 Task: Explore Airbnb accommodation in Byaroza, Belarus from 12th  December, 2023 to 15th December, 2023 for 3 adults.2 bedrooms having 3 beds and 1 bathroom. Property type can be flat. Amenities needed are: washing machine. Look for 4 properties as per requirement.
Action: Mouse pressed left at (519, 103)
Screenshot: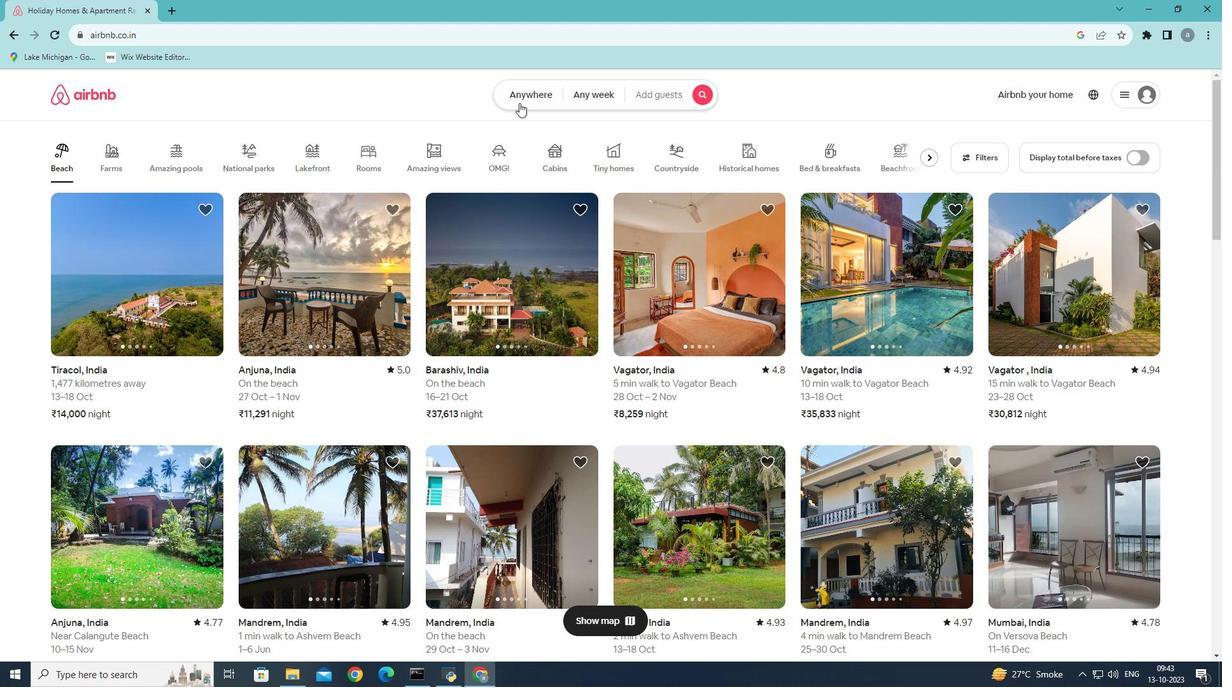 
Action: Mouse moved to (398, 148)
Screenshot: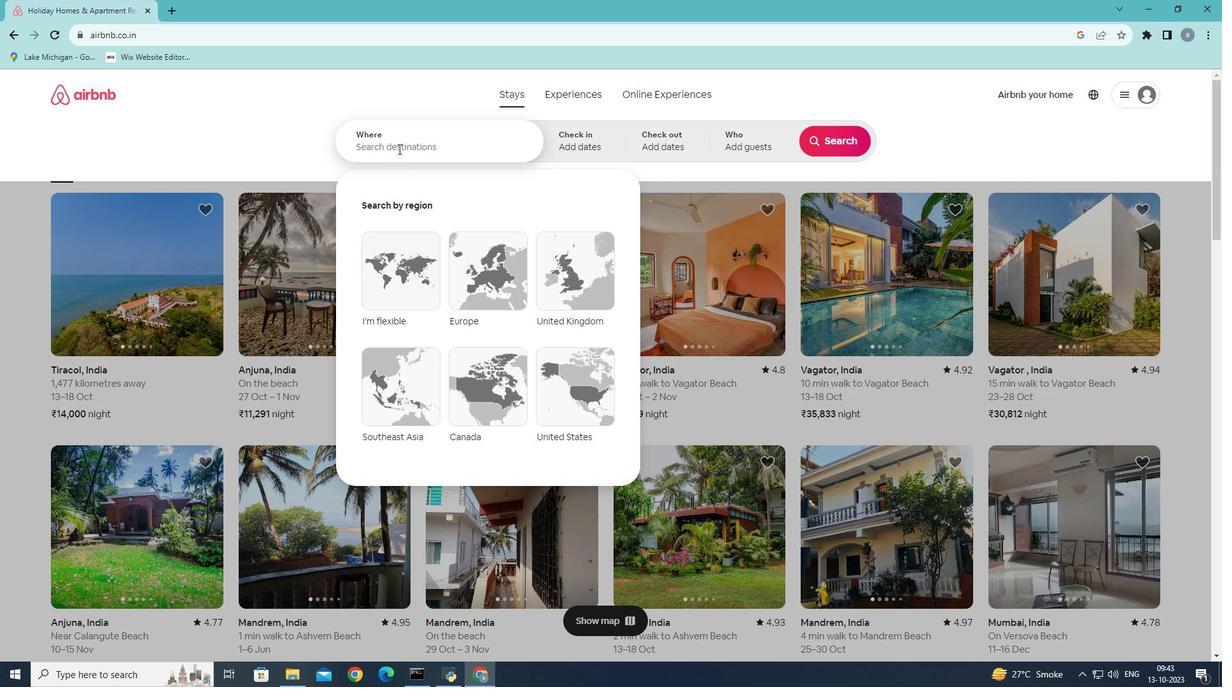 
Action: Mouse pressed left at (398, 148)
Screenshot: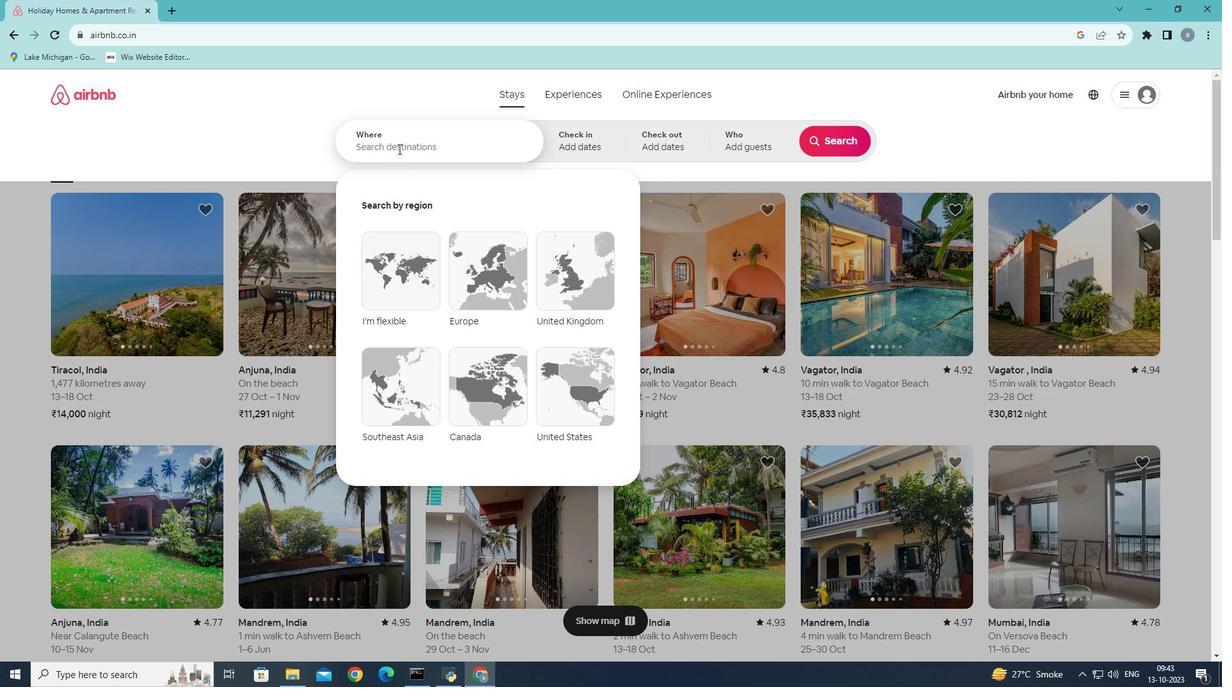 
Action: Key pressed <Key.shift><Key.shift><Key.shift><Key.shift>Byaroza
Screenshot: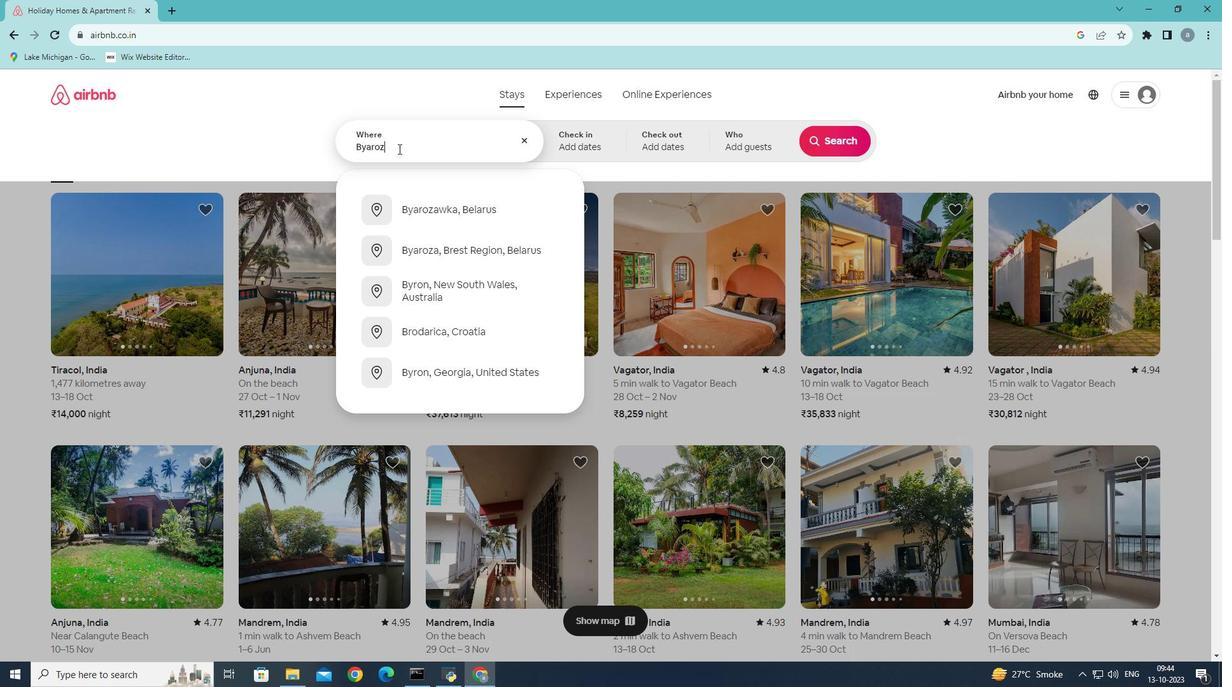 
Action: Mouse moved to (476, 257)
Screenshot: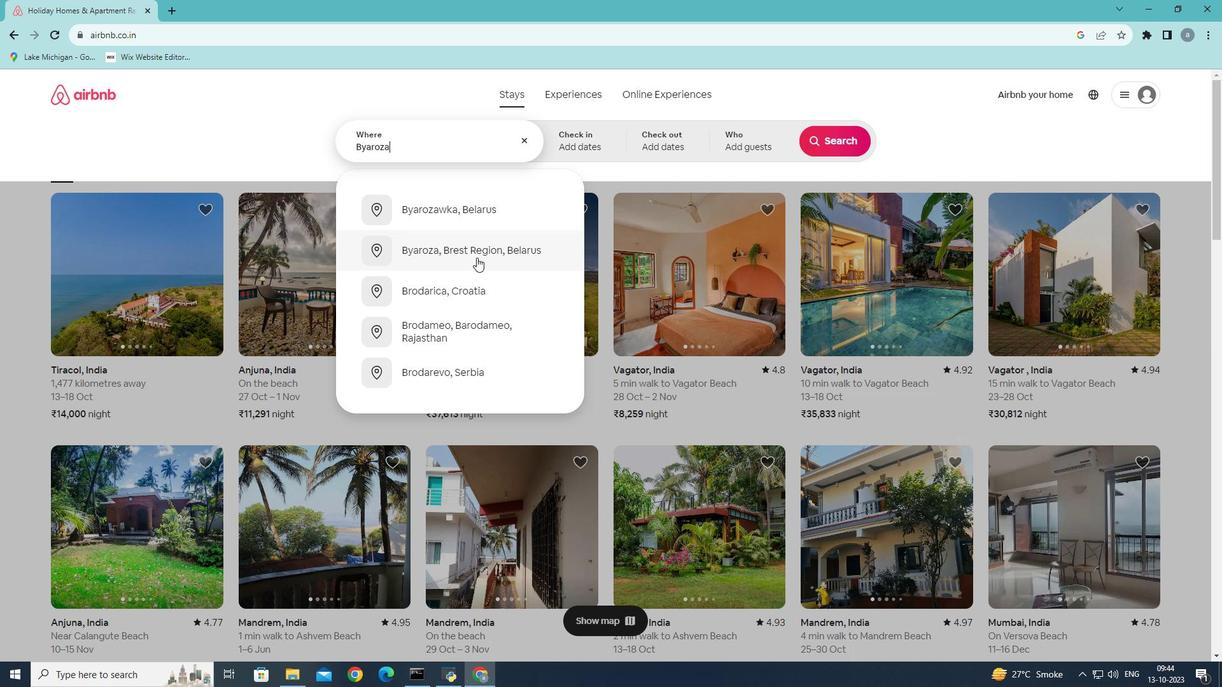 
Action: Mouse pressed left at (476, 257)
Screenshot: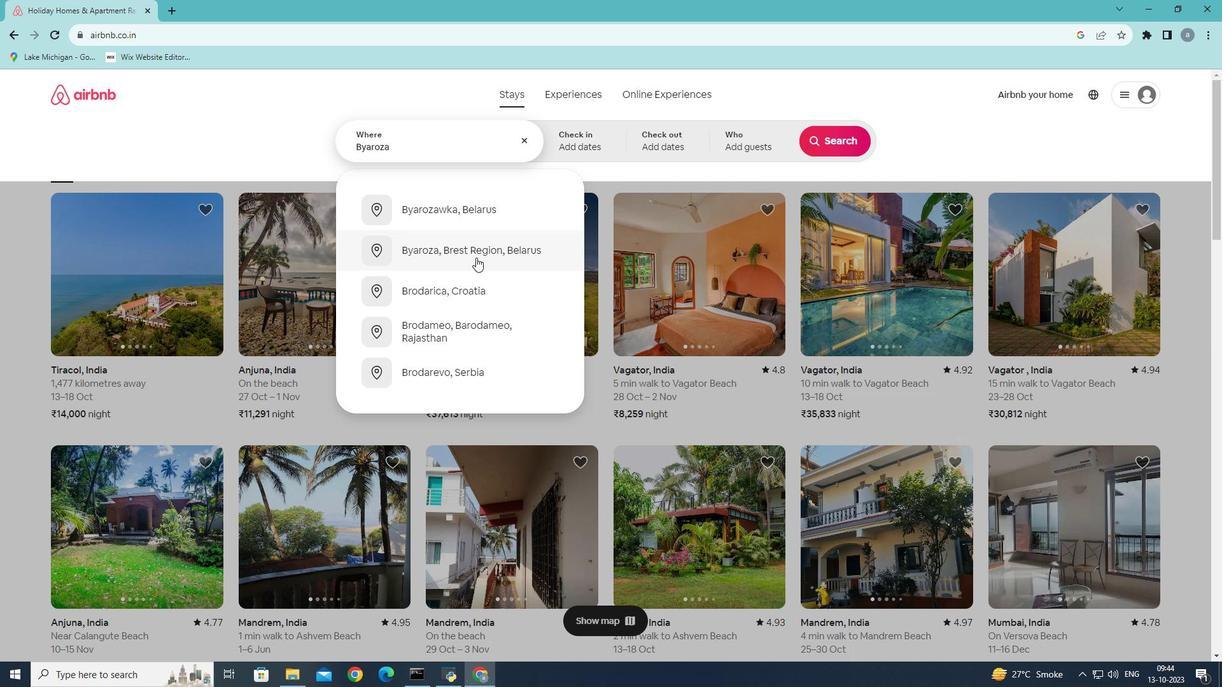 
Action: Mouse moved to (833, 240)
Screenshot: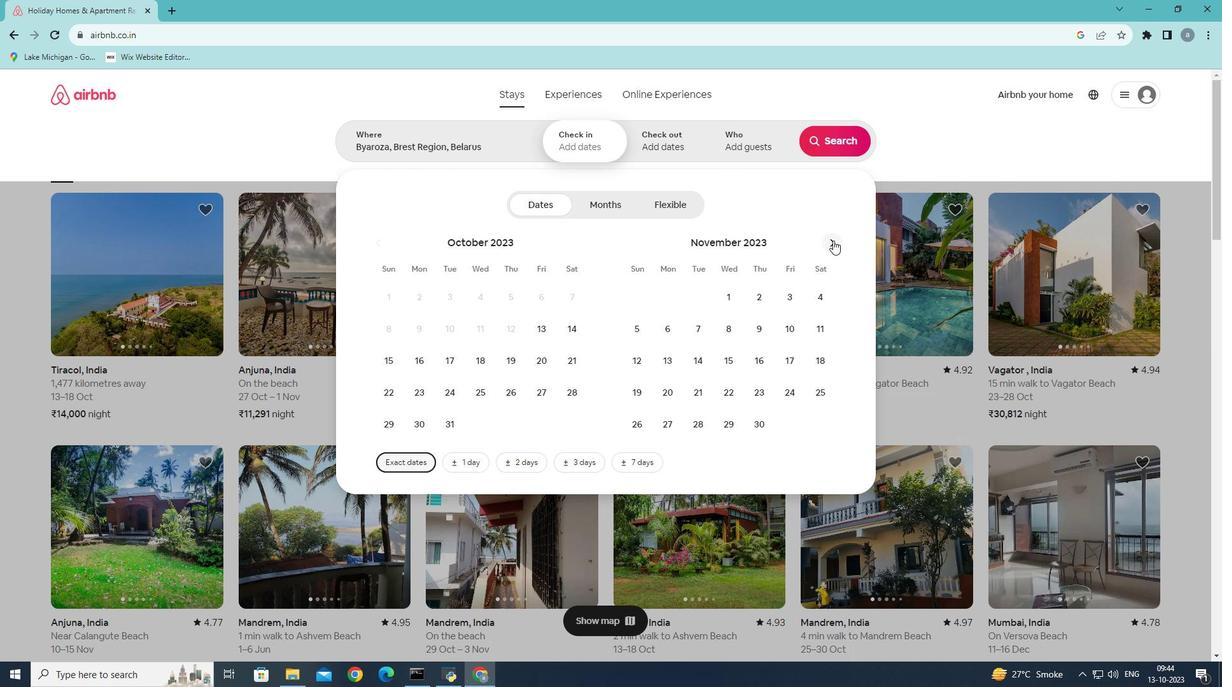 
Action: Mouse pressed left at (833, 240)
Screenshot: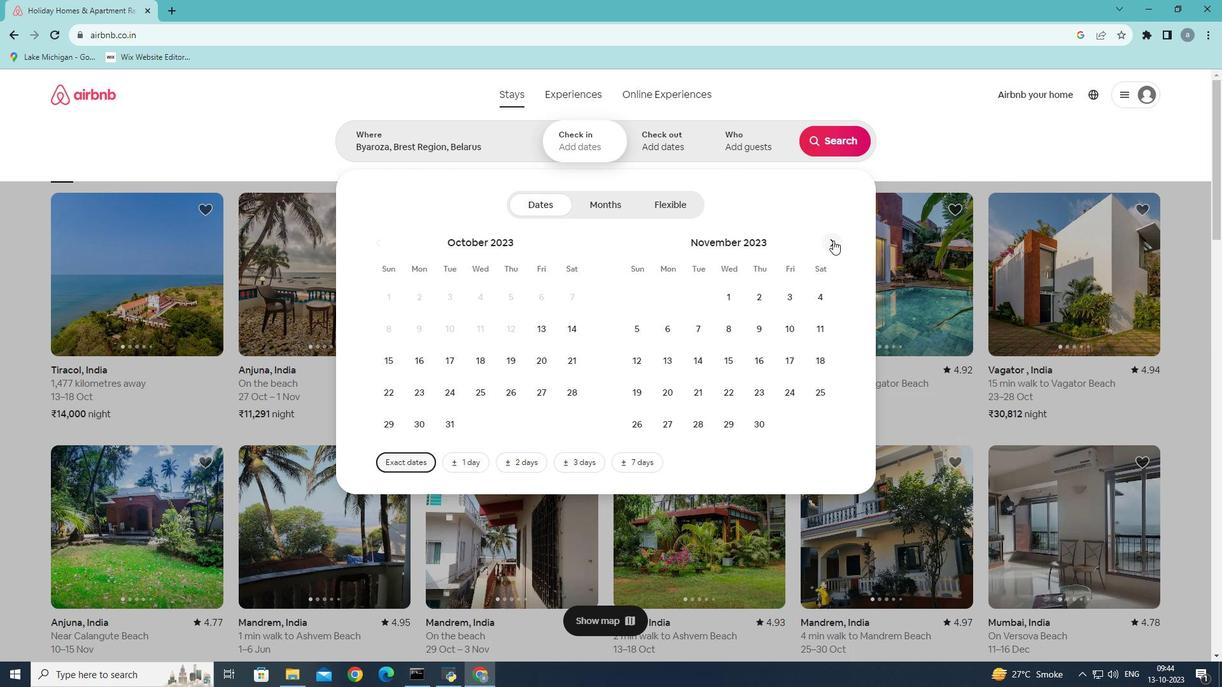 
Action: Mouse moved to (696, 363)
Screenshot: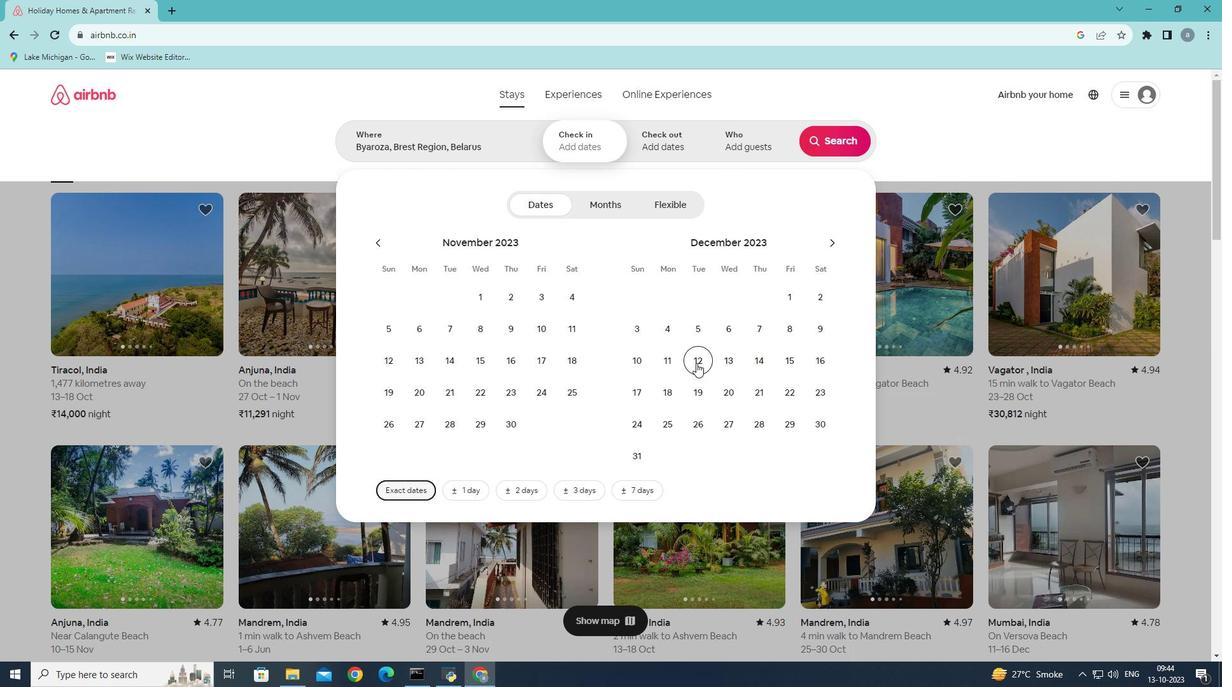 
Action: Mouse pressed left at (696, 363)
Screenshot: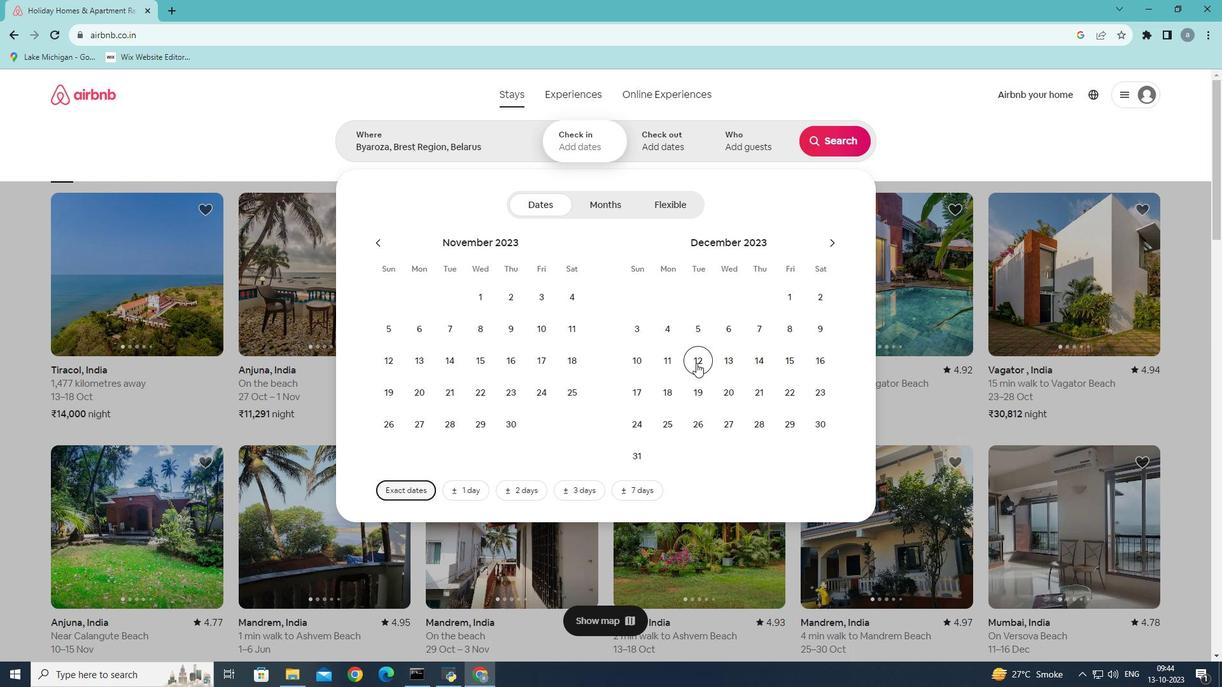 
Action: Mouse moved to (786, 364)
Screenshot: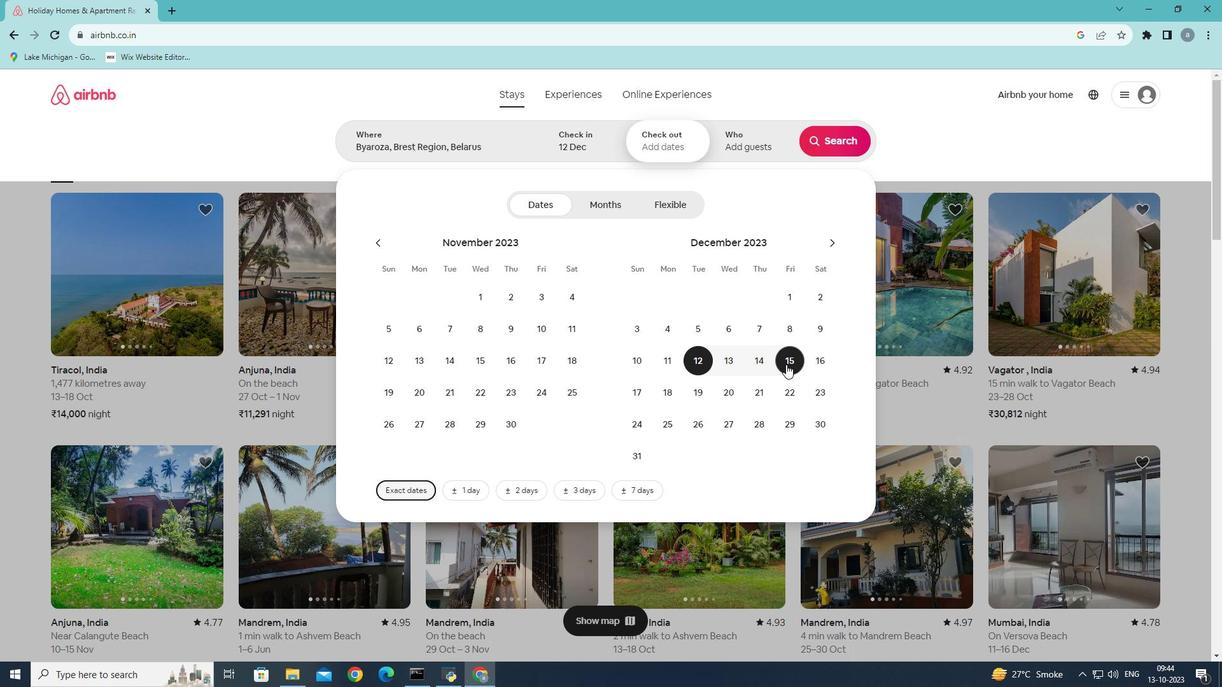 
Action: Mouse pressed left at (786, 364)
Screenshot: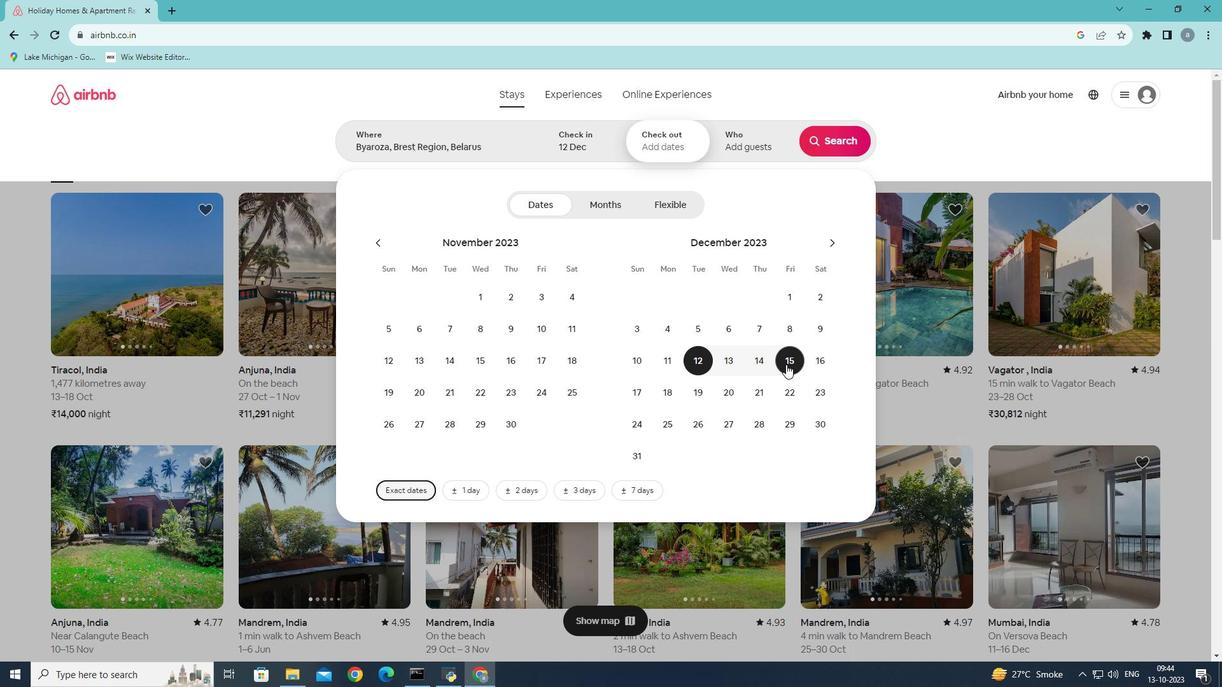 
Action: Mouse moved to (772, 142)
Screenshot: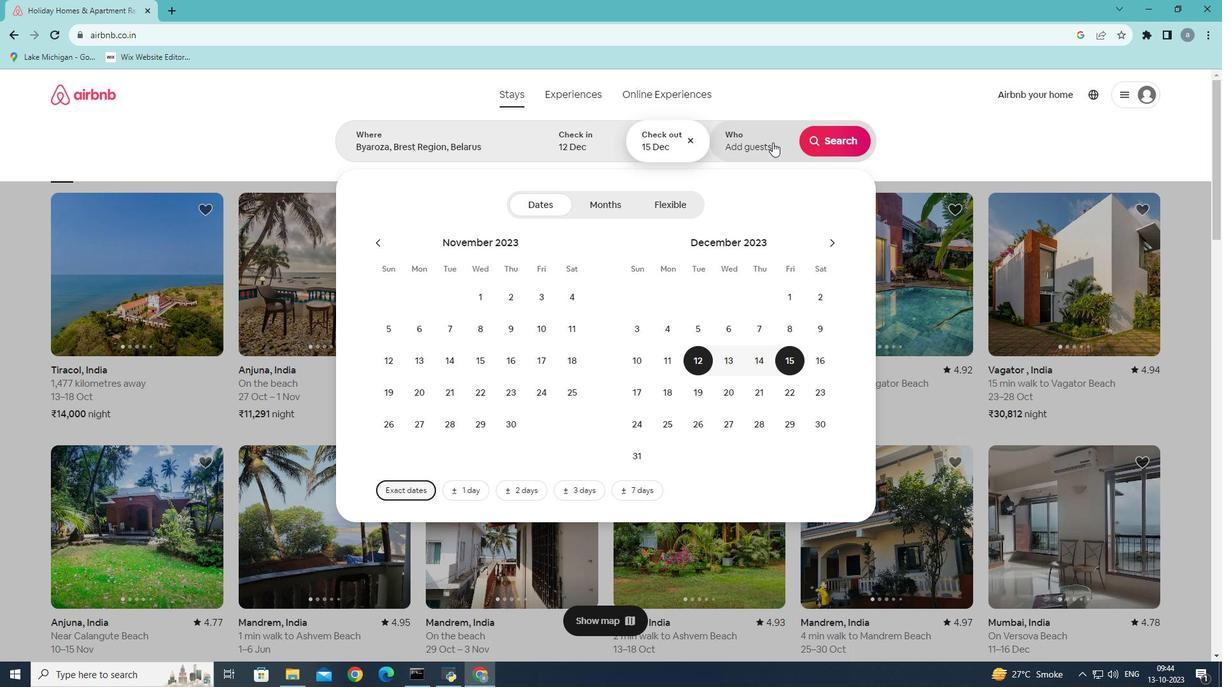 
Action: Mouse pressed left at (772, 142)
Screenshot: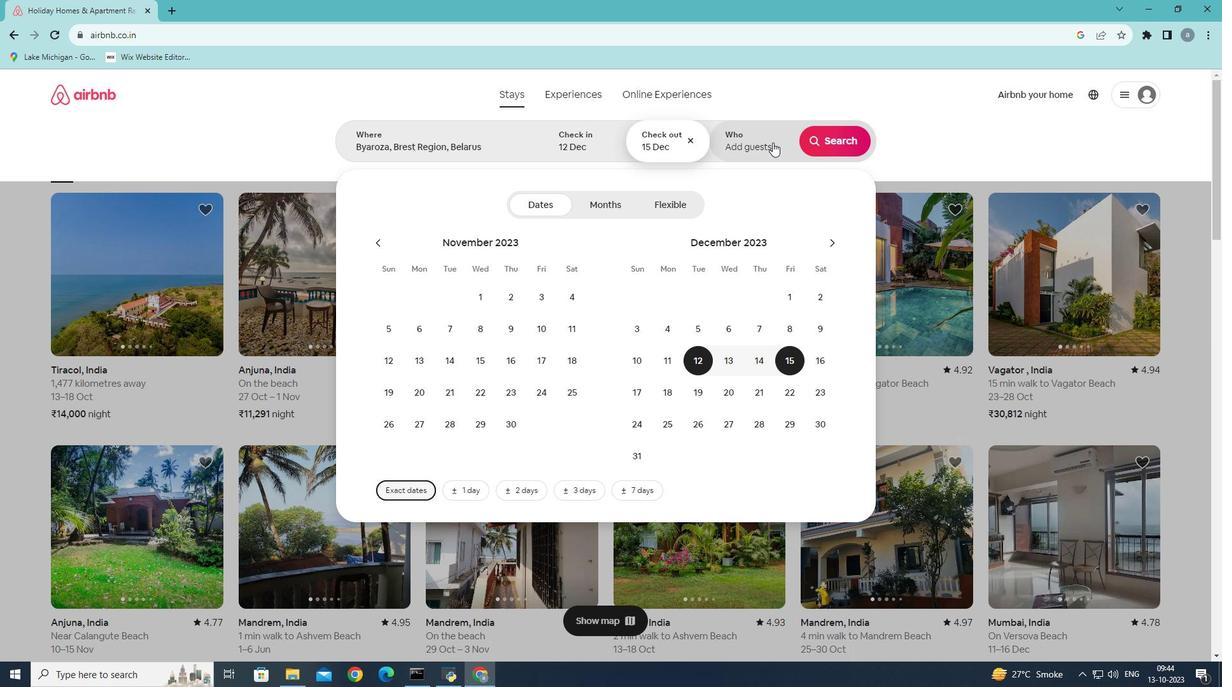 
Action: Mouse moved to (837, 208)
Screenshot: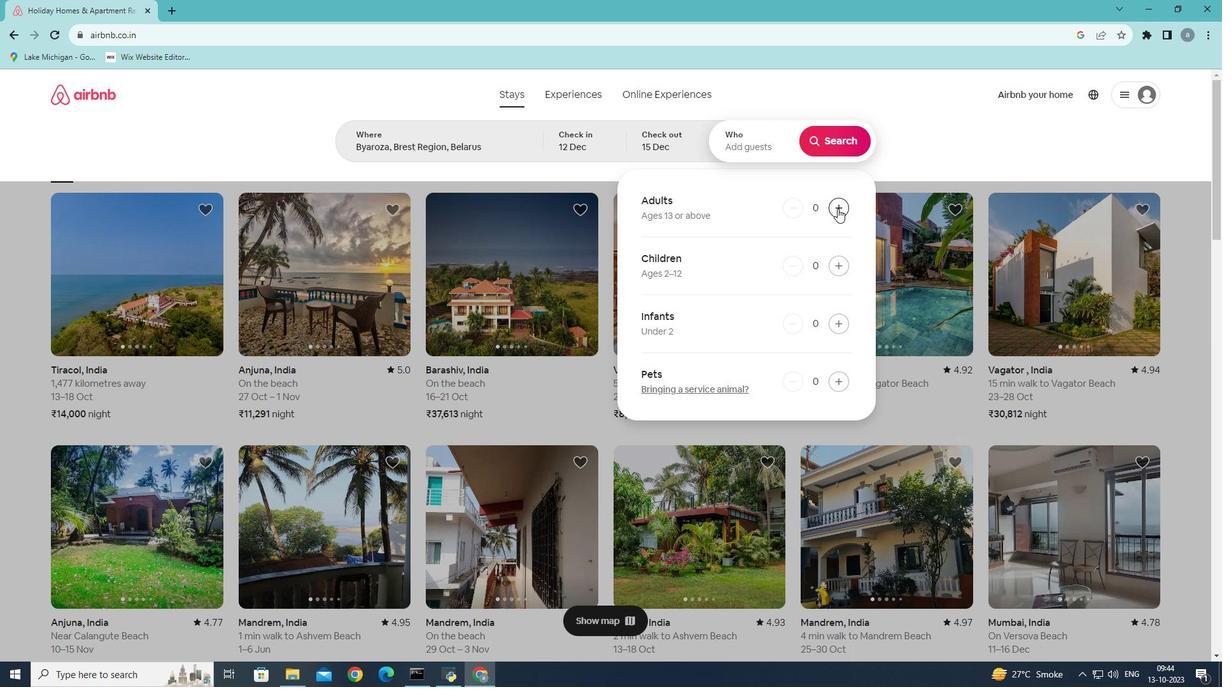 
Action: Mouse pressed left at (837, 208)
Screenshot: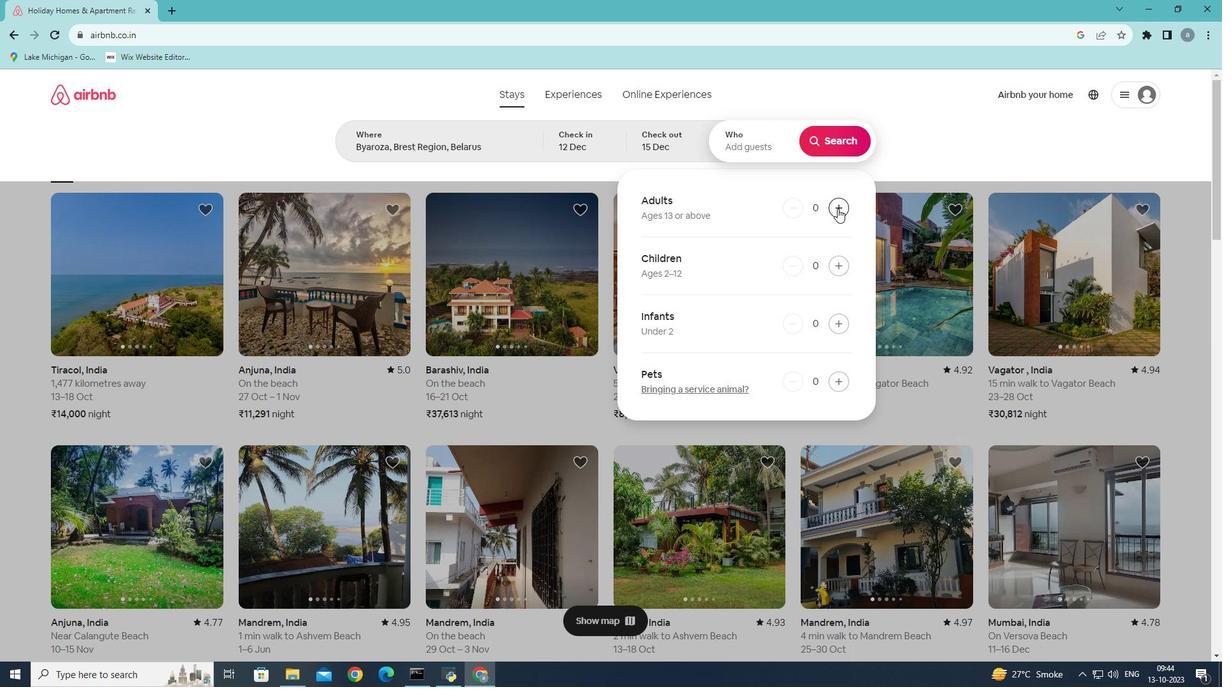 
Action: Mouse pressed left at (837, 208)
Screenshot: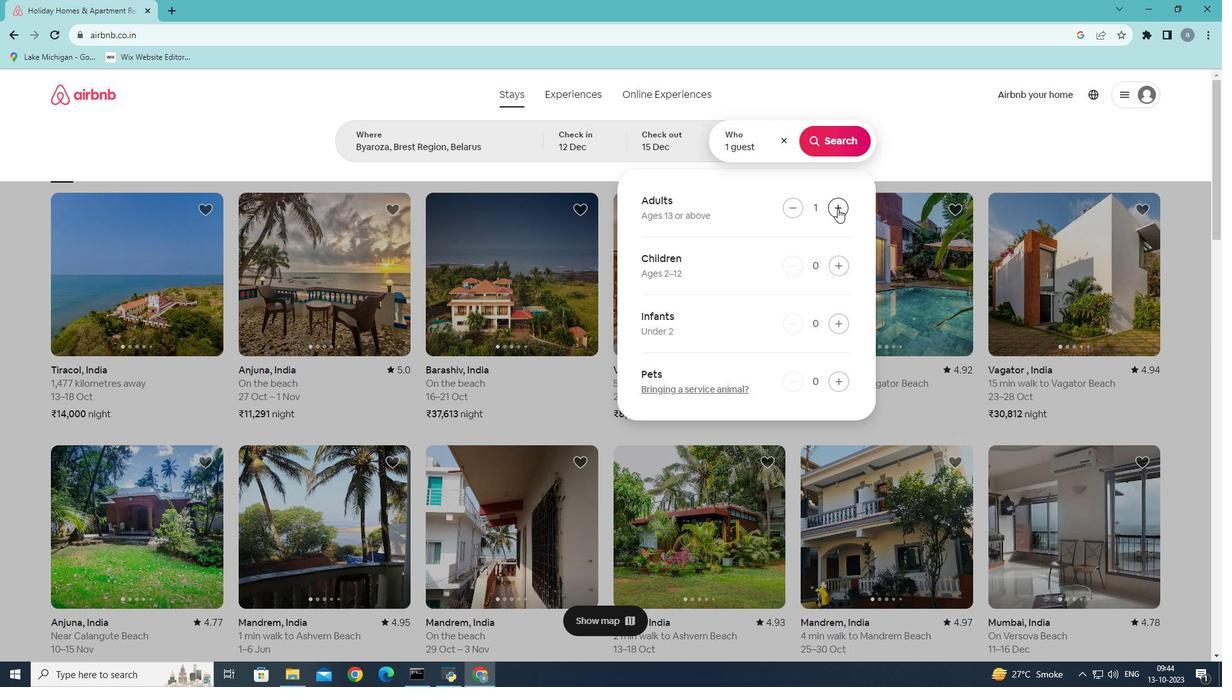 
Action: Mouse pressed left at (837, 208)
Screenshot: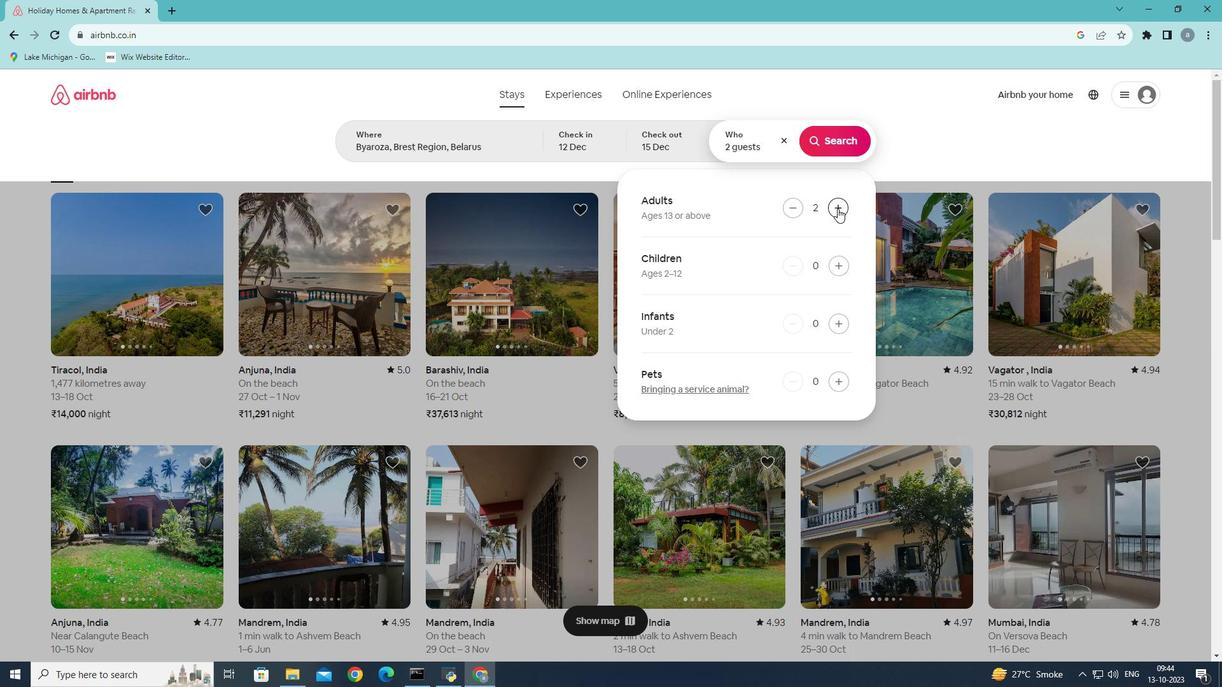 
Action: Mouse moved to (837, 142)
Screenshot: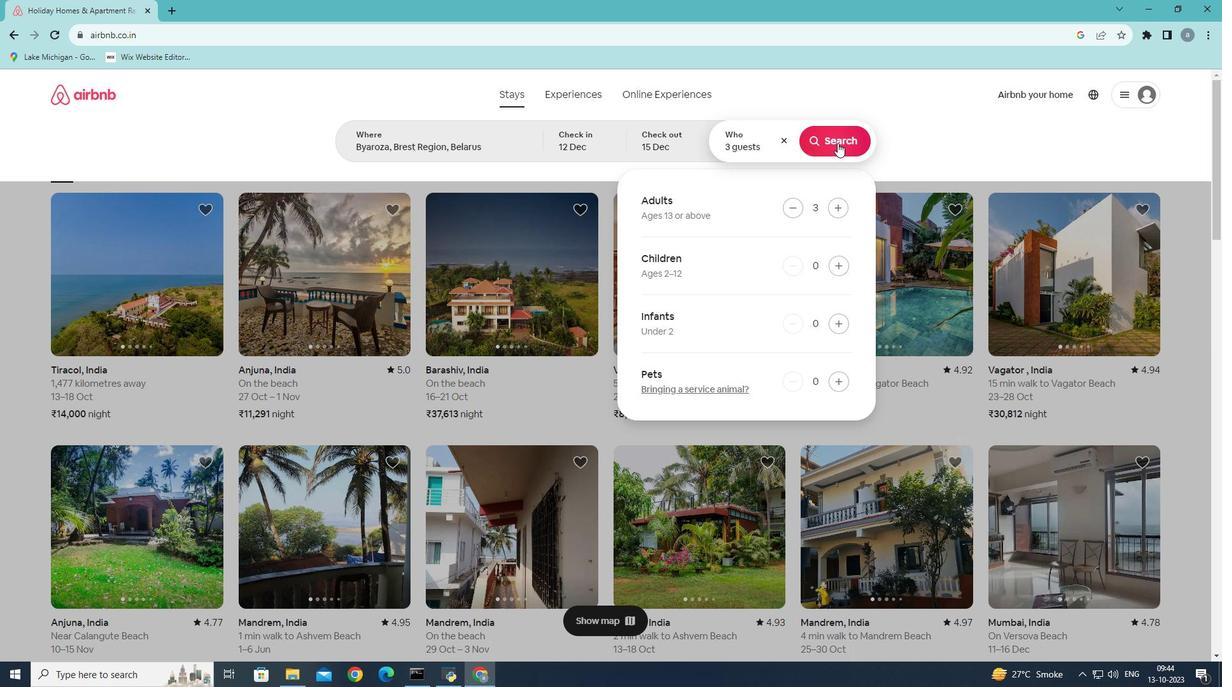 
Action: Mouse pressed left at (837, 142)
Screenshot: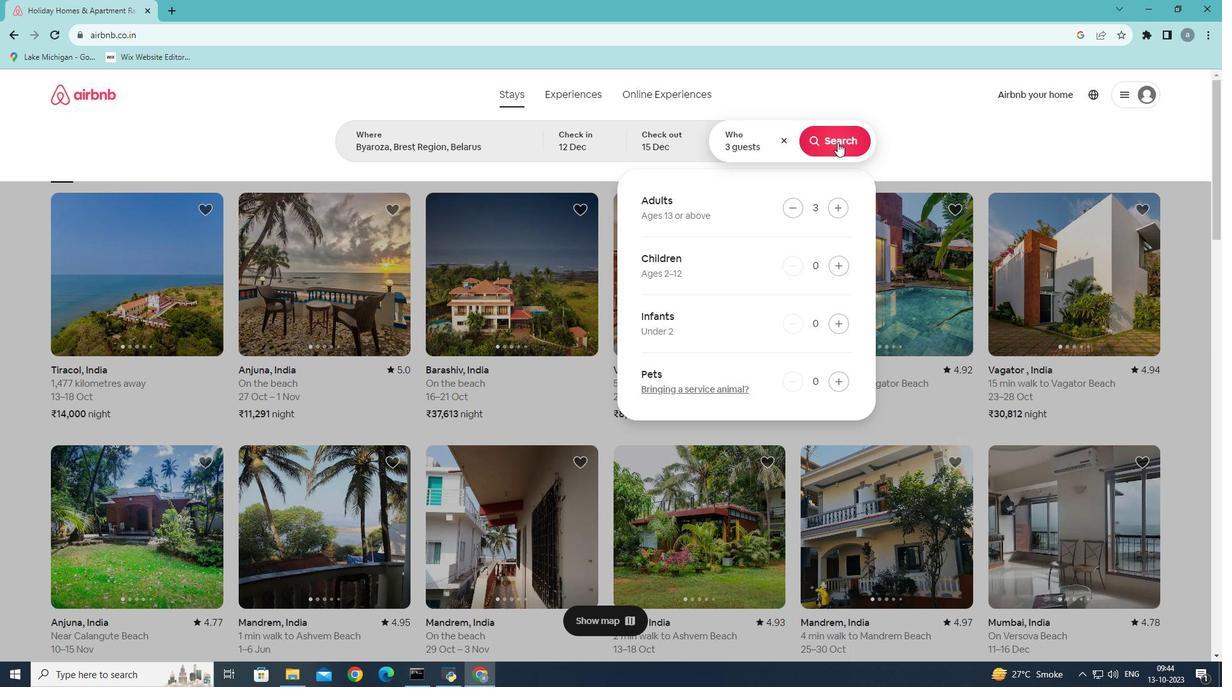 
Action: Mouse moved to (1019, 144)
Screenshot: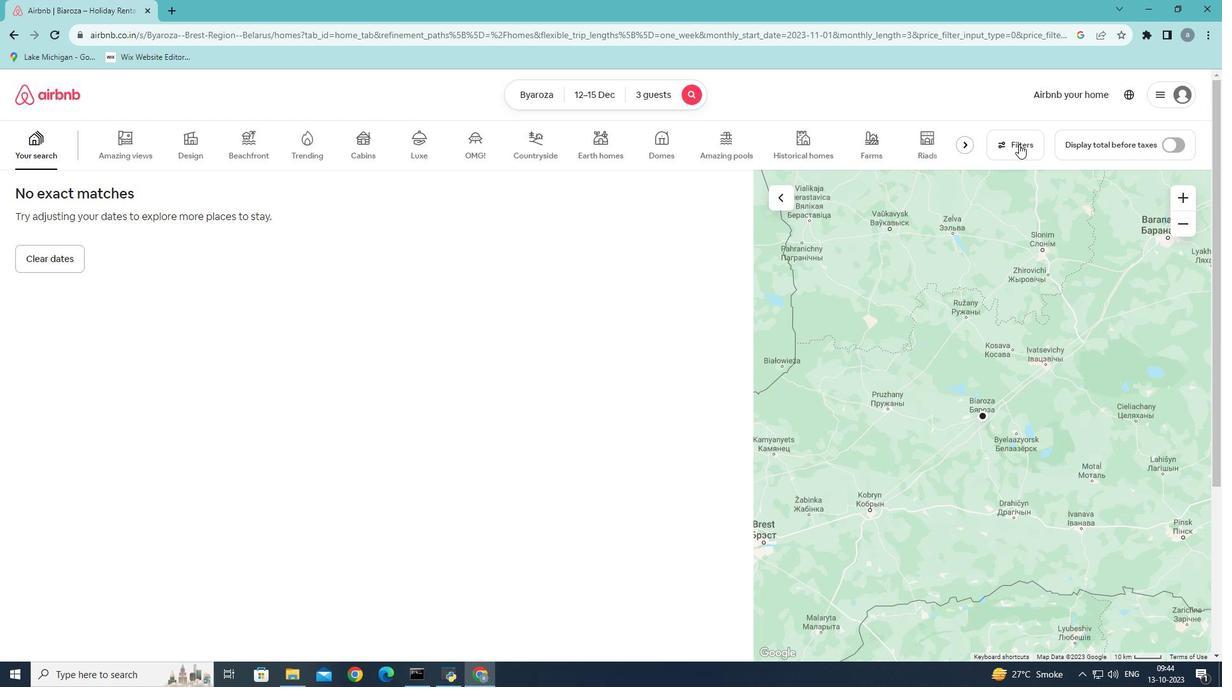 
Action: Mouse pressed left at (1019, 144)
Screenshot: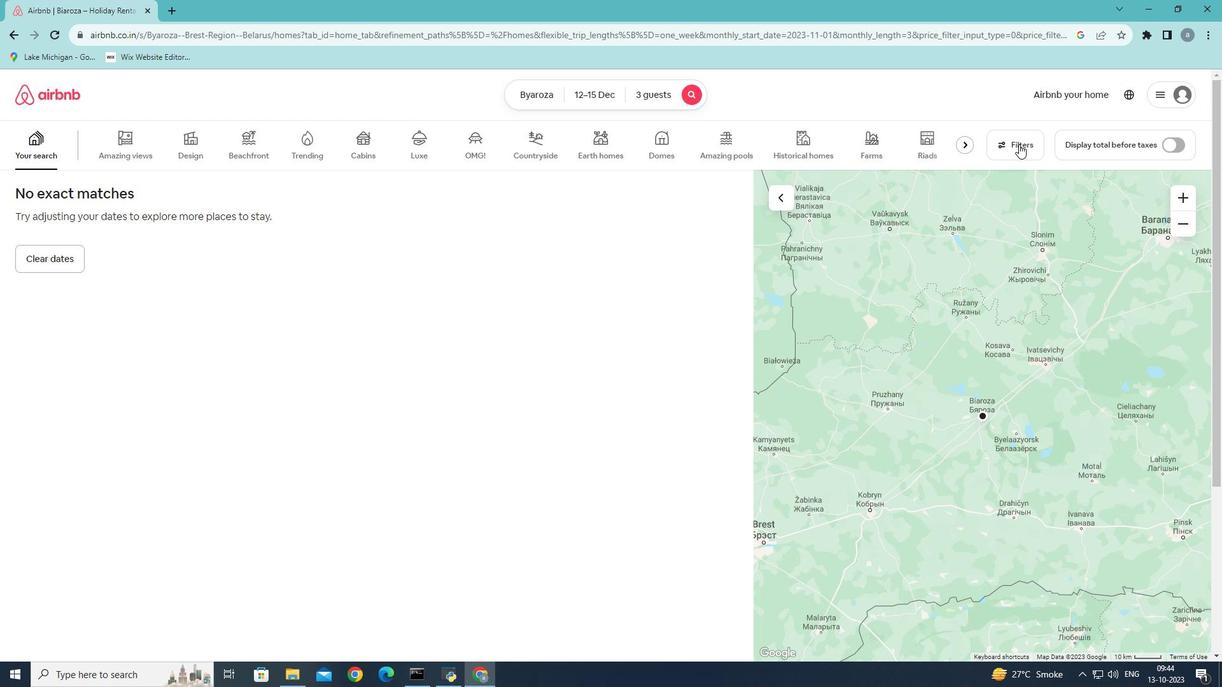 
Action: Mouse moved to (720, 323)
Screenshot: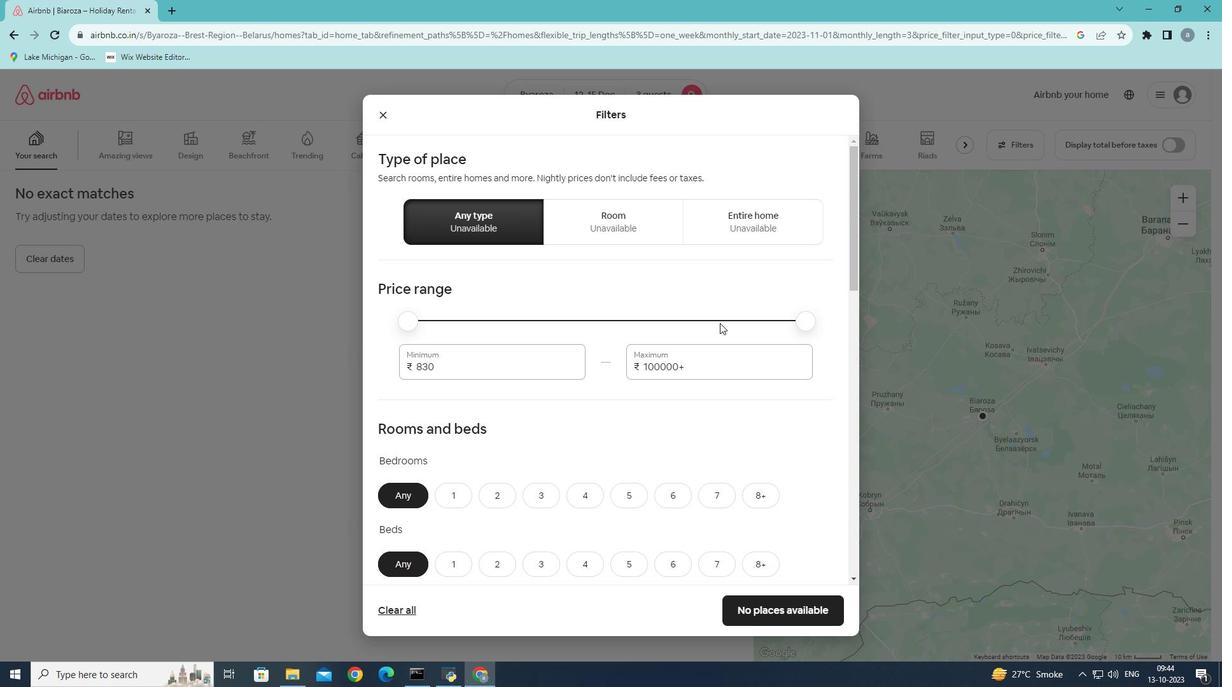 
Action: Mouse scrolled (720, 322) with delta (0, 0)
Screenshot: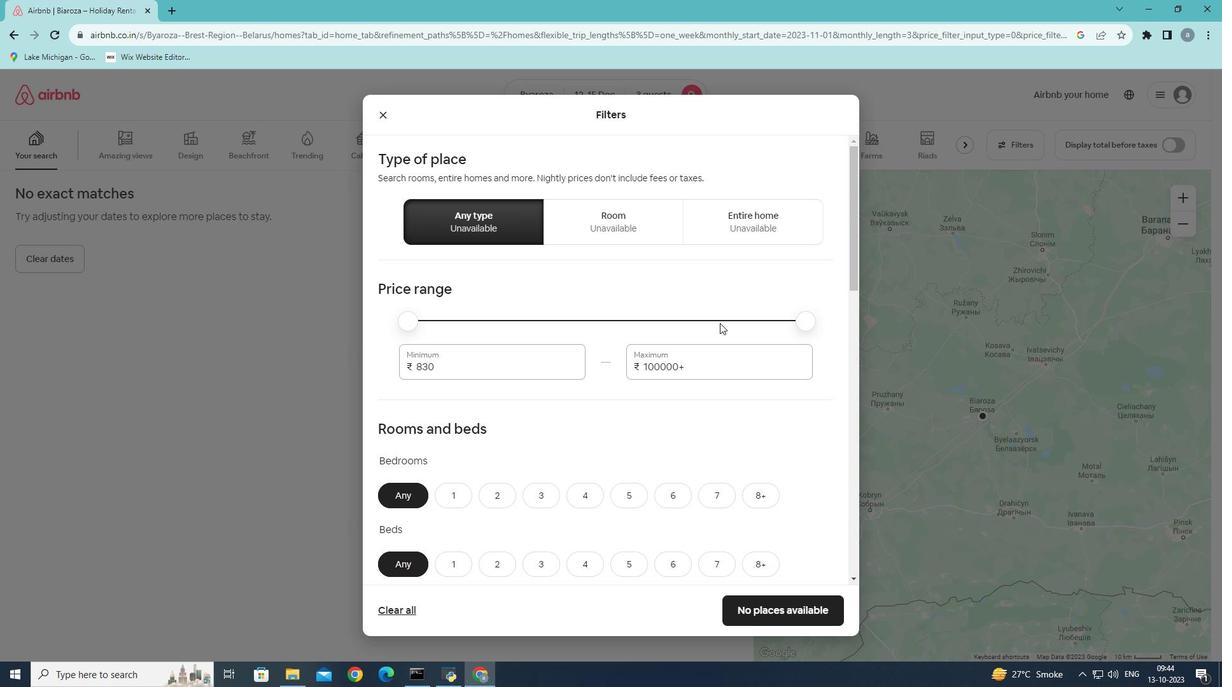 
Action: Mouse scrolled (720, 322) with delta (0, 0)
Screenshot: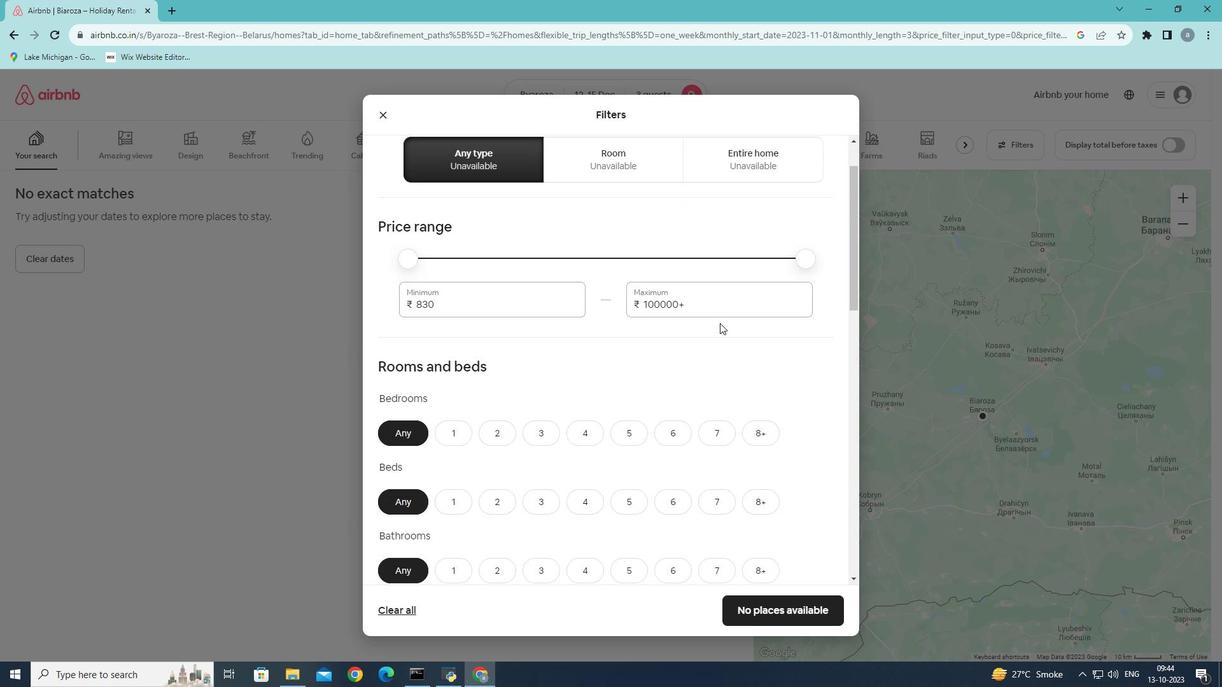 
Action: Mouse scrolled (720, 322) with delta (0, 0)
Screenshot: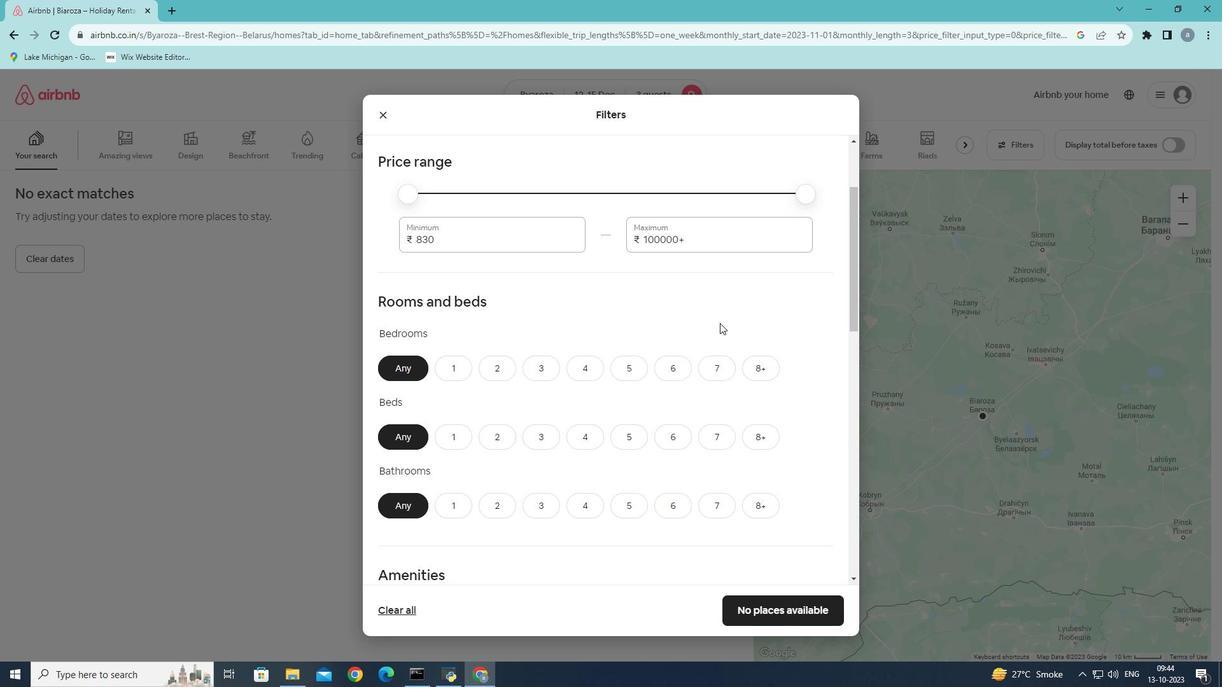 
Action: Mouse scrolled (720, 322) with delta (0, 0)
Screenshot: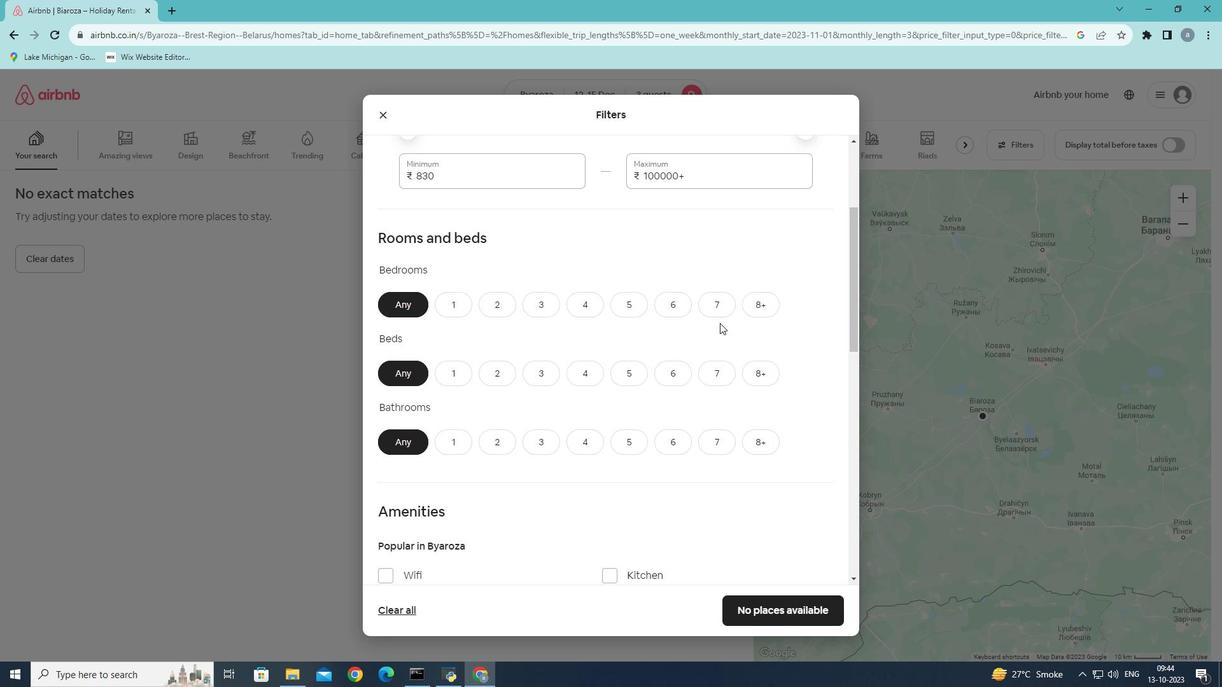 
Action: Mouse moved to (495, 241)
Screenshot: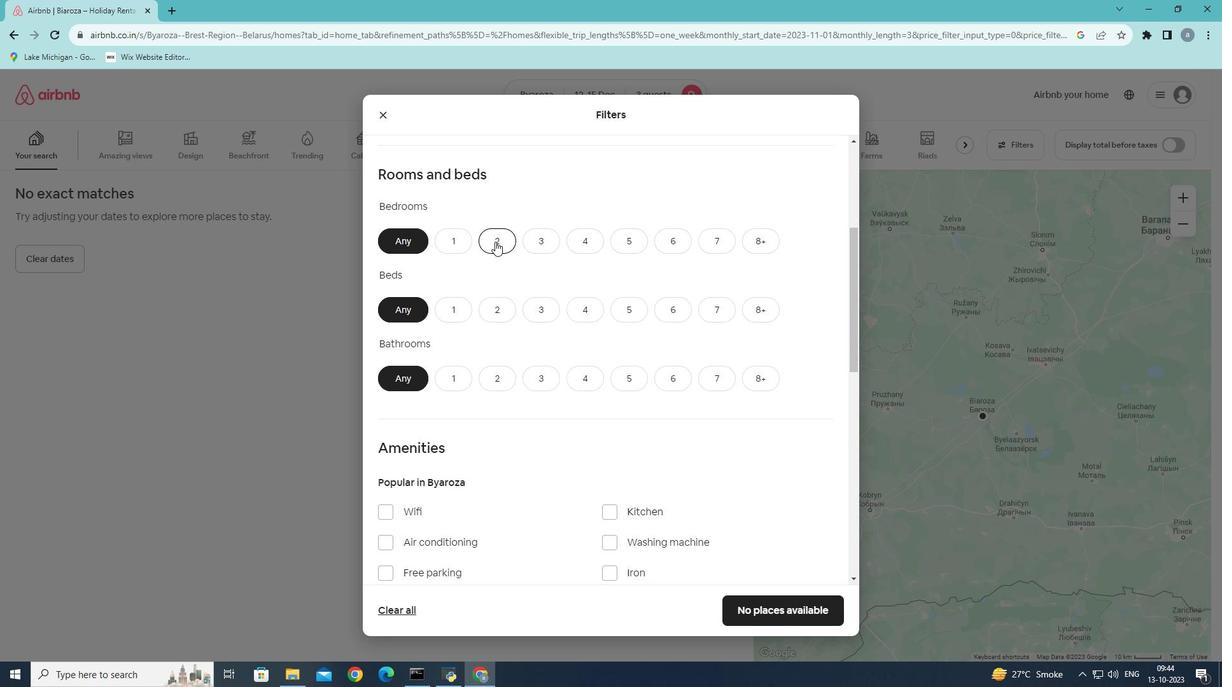 
Action: Mouse pressed left at (495, 241)
Screenshot: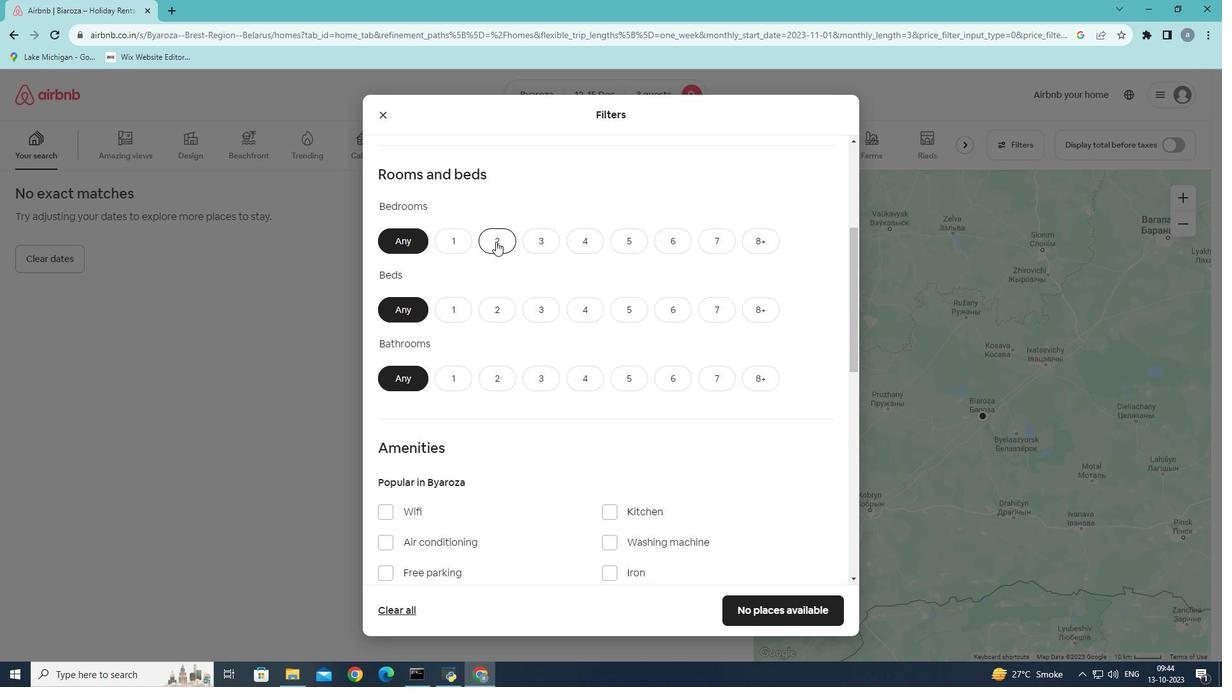 
Action: Mouse moved to (551, 313)
Screenshot: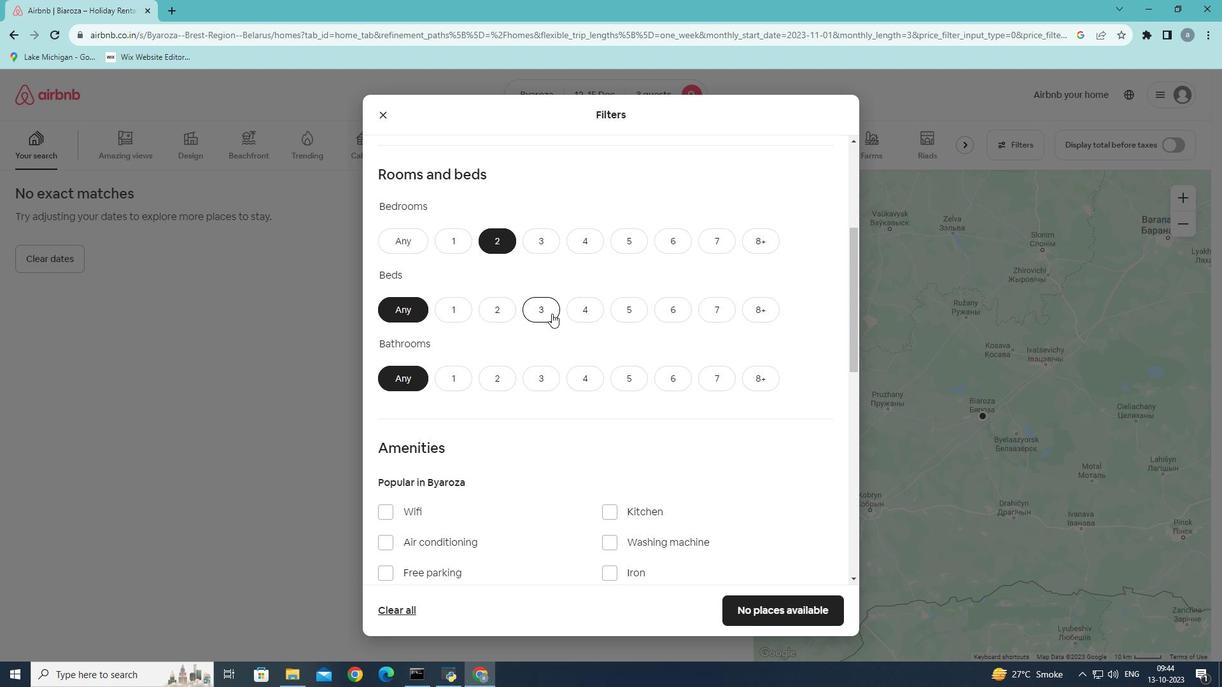 
Action: Mouse pressed left at (551, 313)
Screenshot: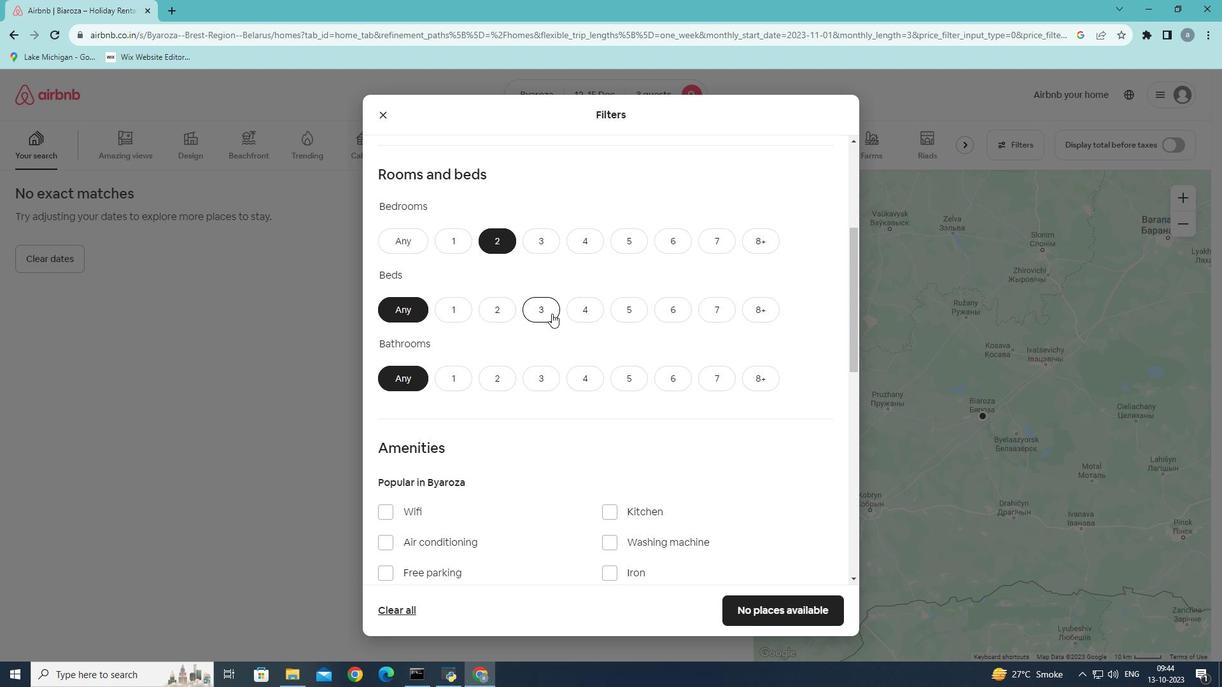 
Action: Mouse moved to (460, 378)
Screenshot: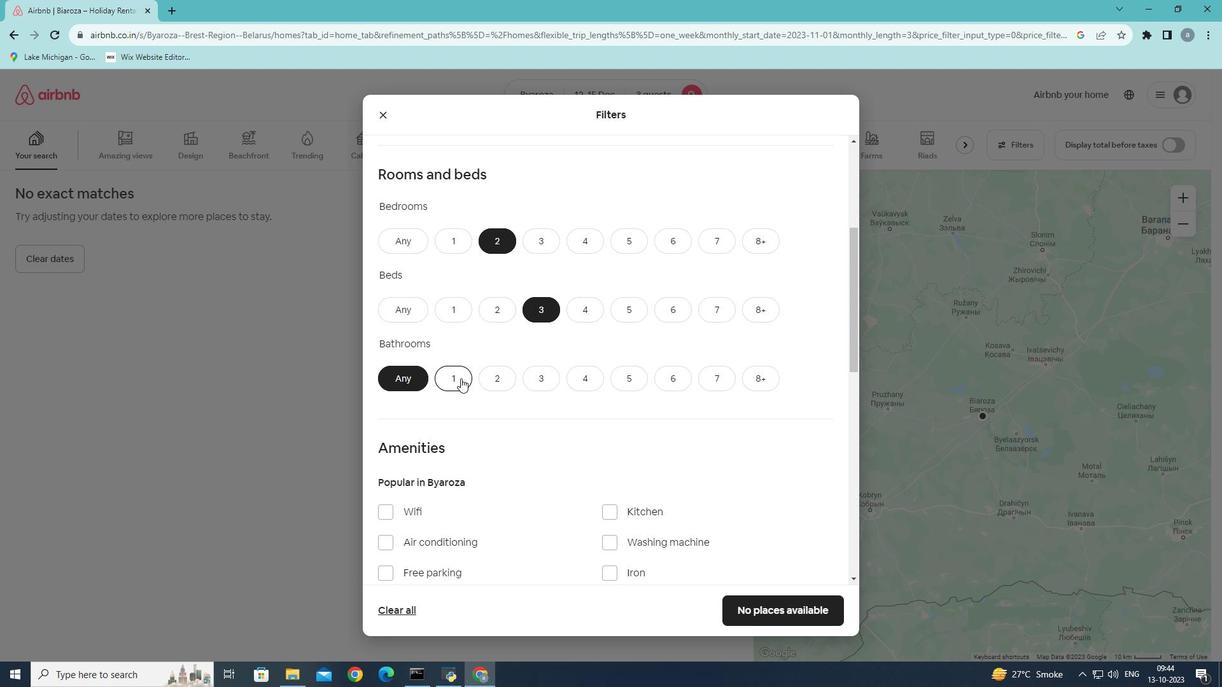 
Action: Mouse pressed left at (460, 378)
Screenshot: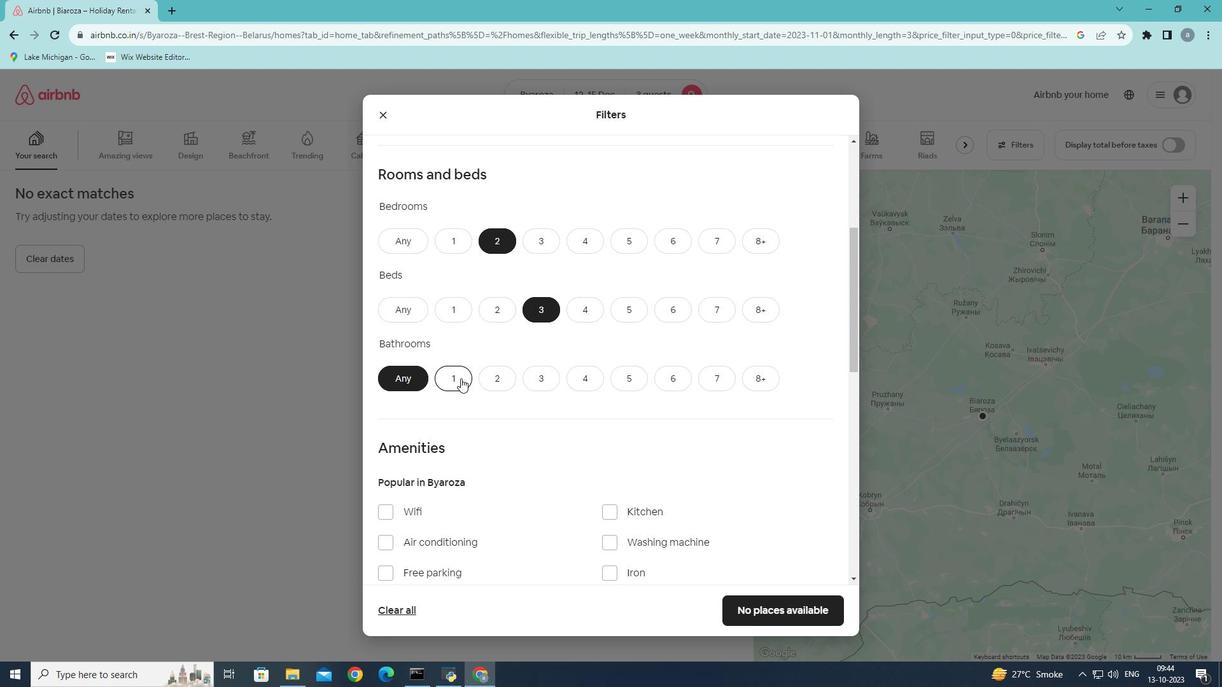 
Action: Mouse moved to (583, 357)
Screenshot: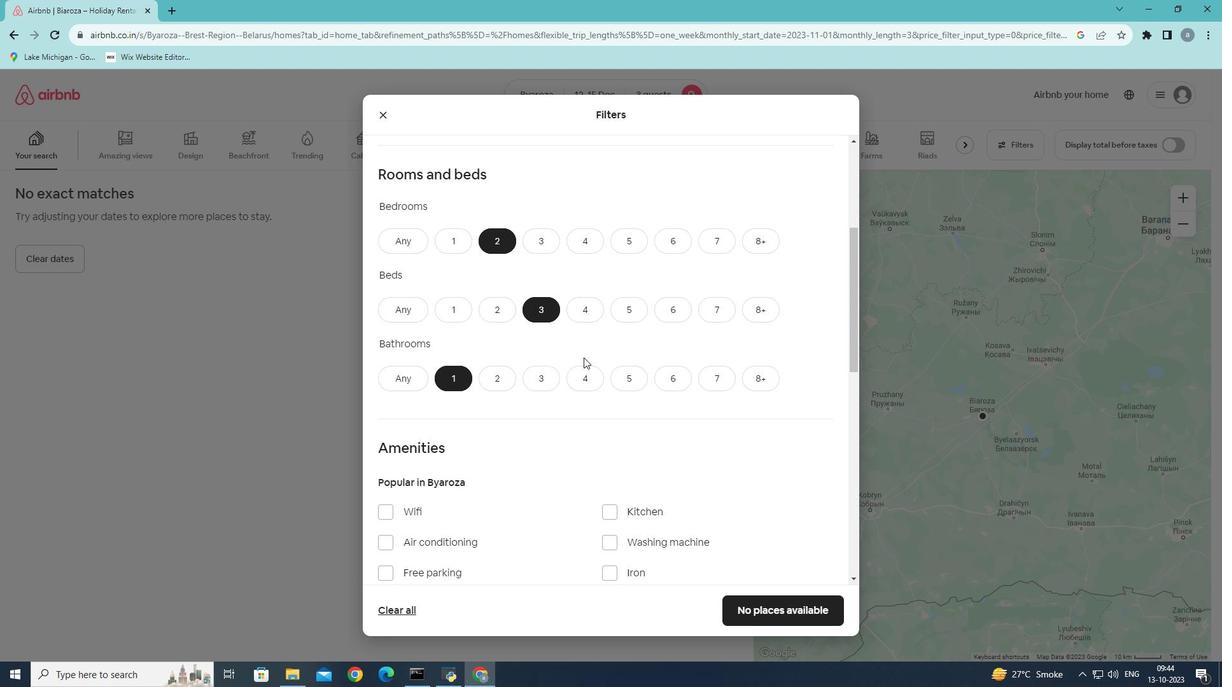 
Action: Mouse scrolled (583, 357) with delta (0, 0)
Screenshot: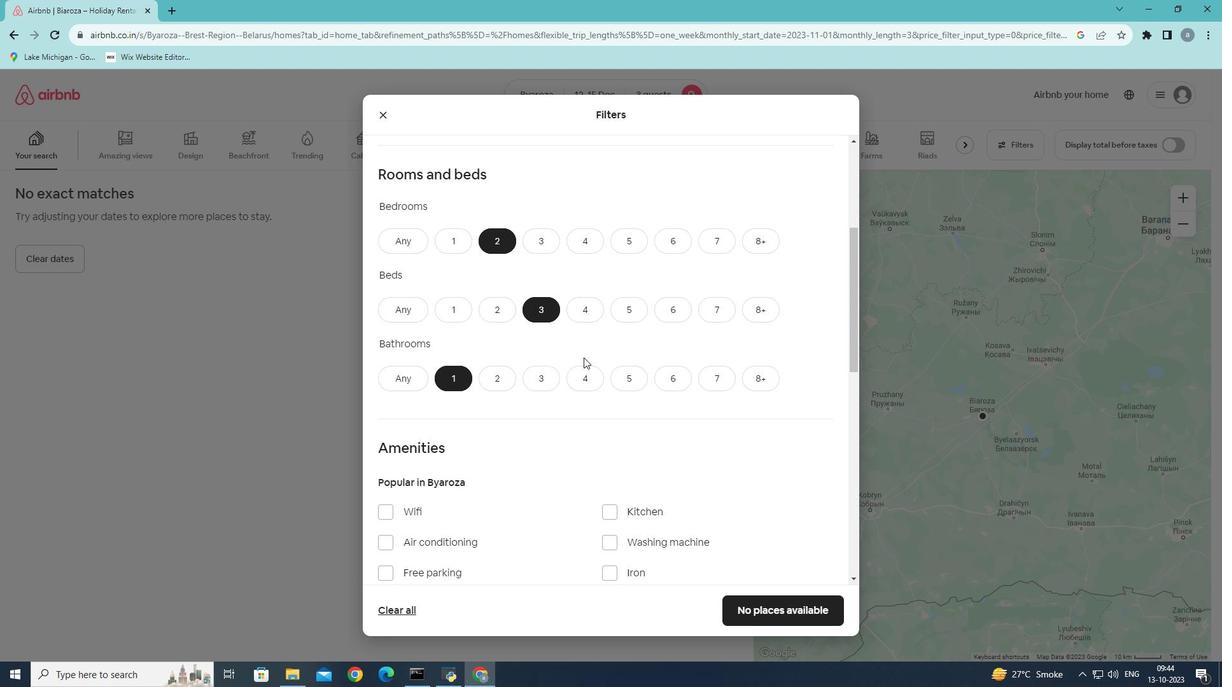 
Action: Mouse scrolled (583, 357) with delta (0, 0)
Screenshot: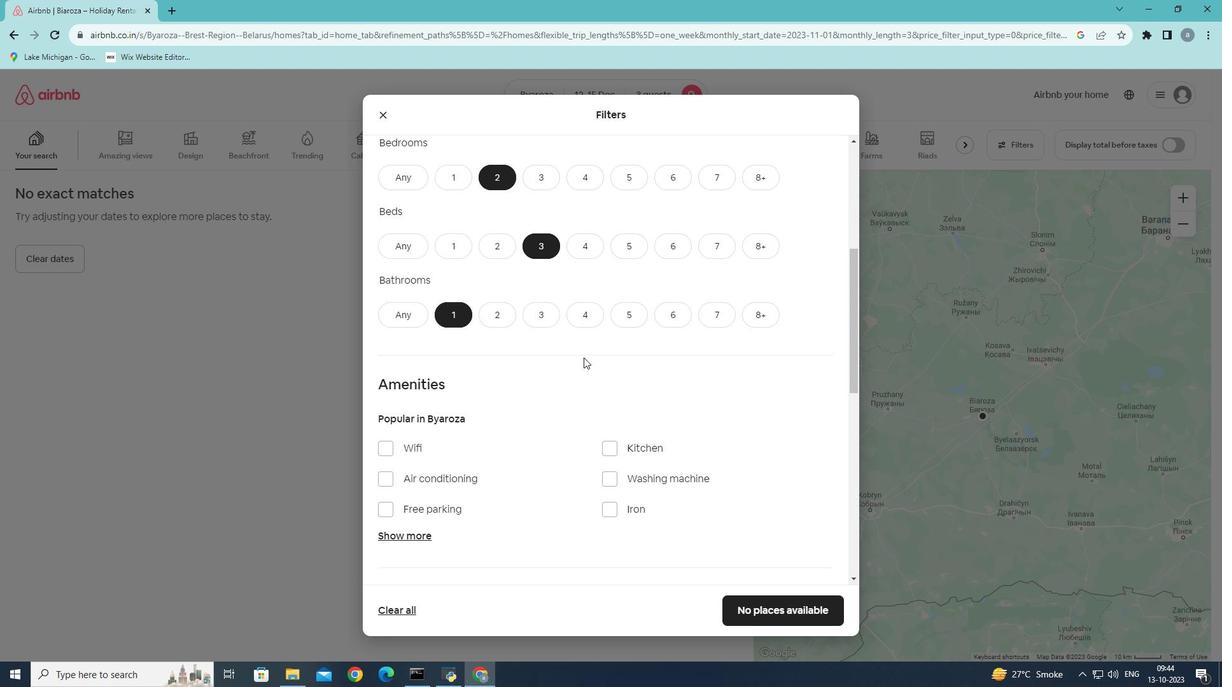 
Action: Mouse scrolled (583, 357) with delta (0, 0)
Screenshot: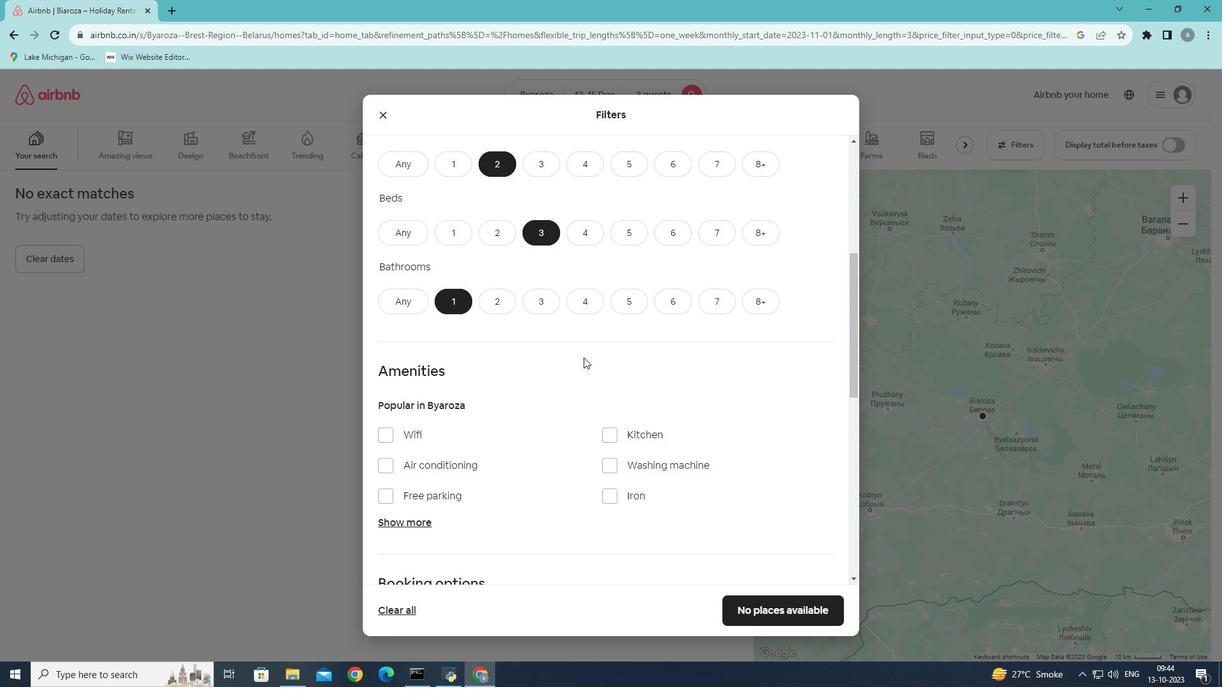 
Action: Mouse moved to (606, 353)
Screenshot: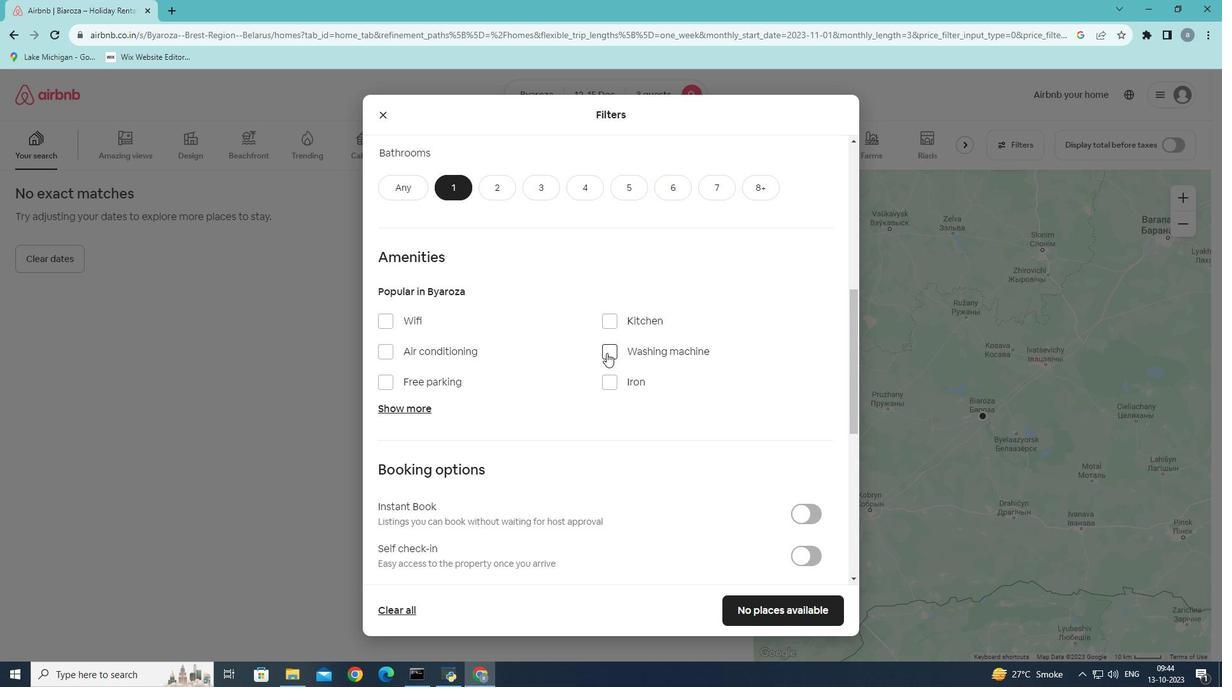
Action: Mouse pressed left at (606, 353)
Screenshot: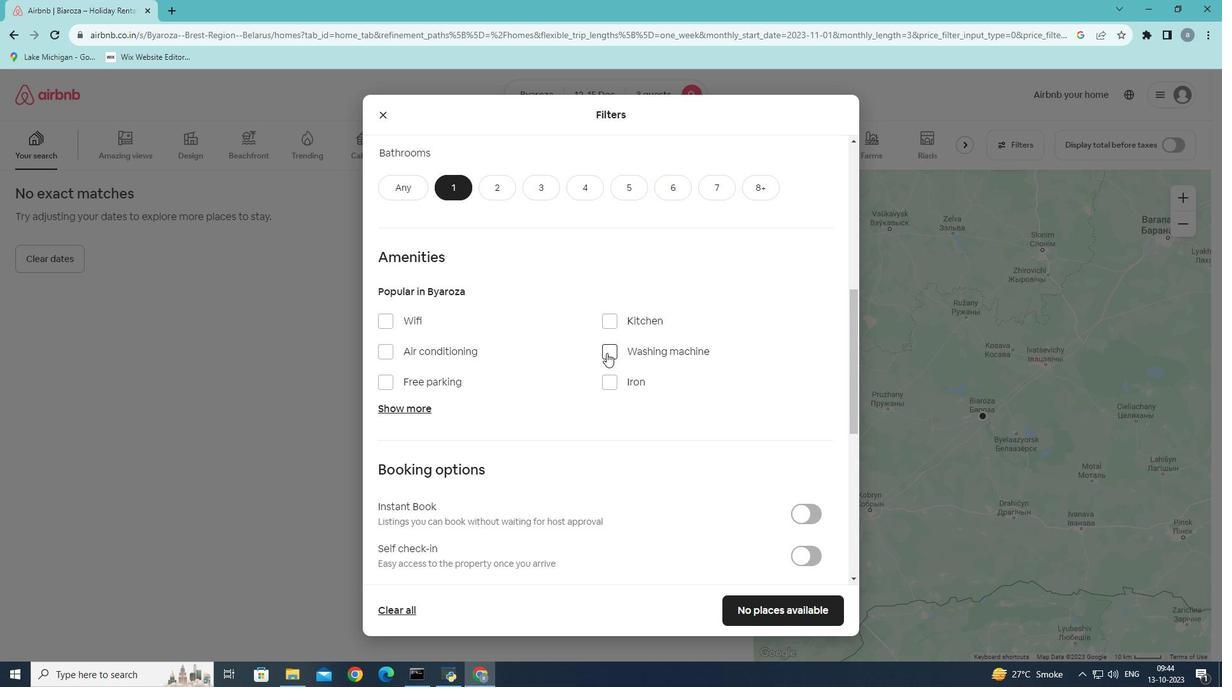 
Action: Mouse moved to (494, 355)
Screenshot: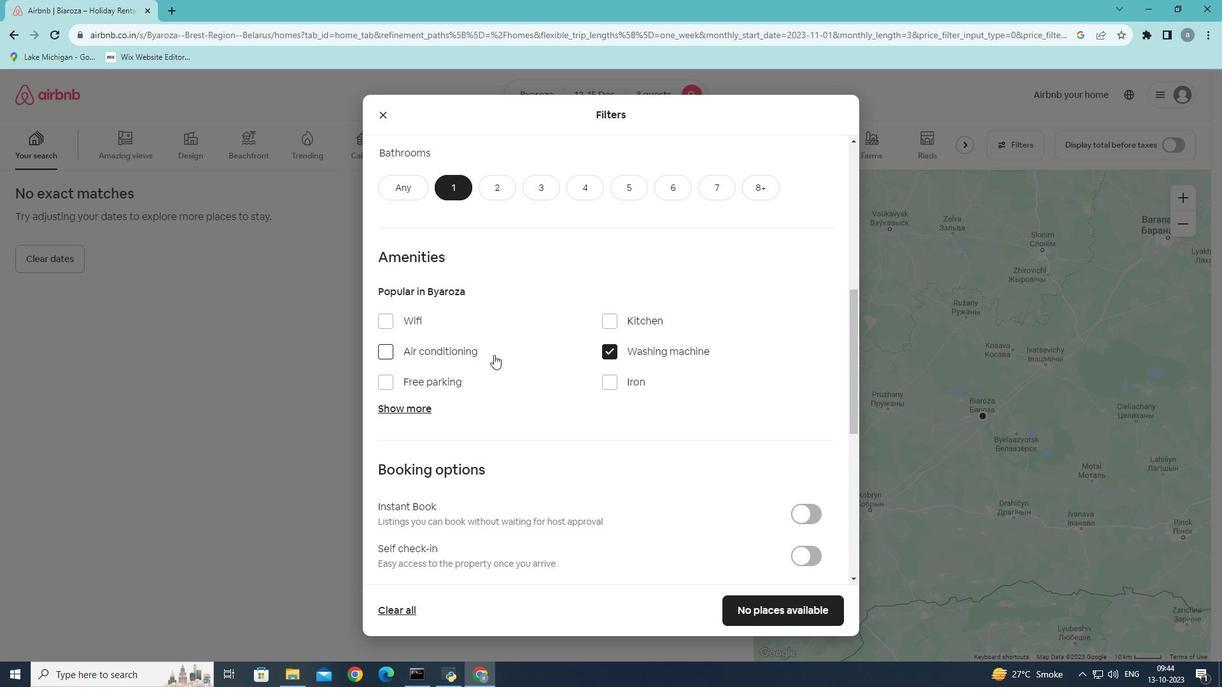 
Action: Mouse scrolled (494, 354) with delta (0, 0)
Screenshot: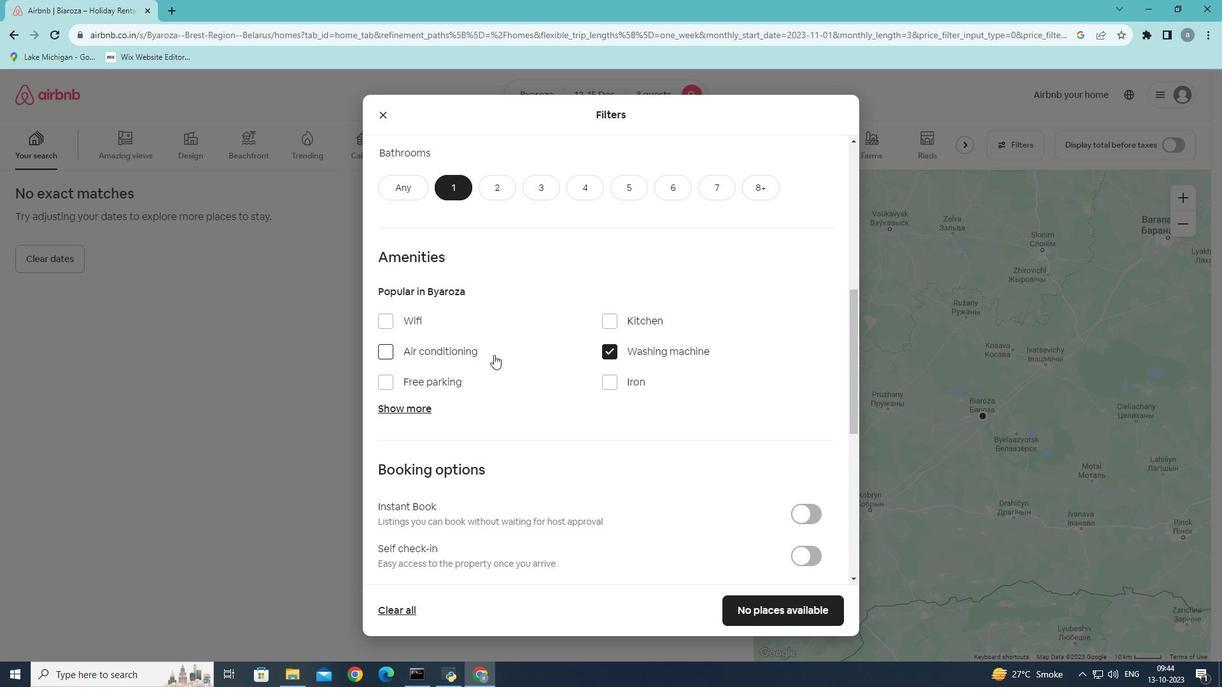 
Action: Mouse scrolled (494, 354) with delta (0, 0)
Screenshot: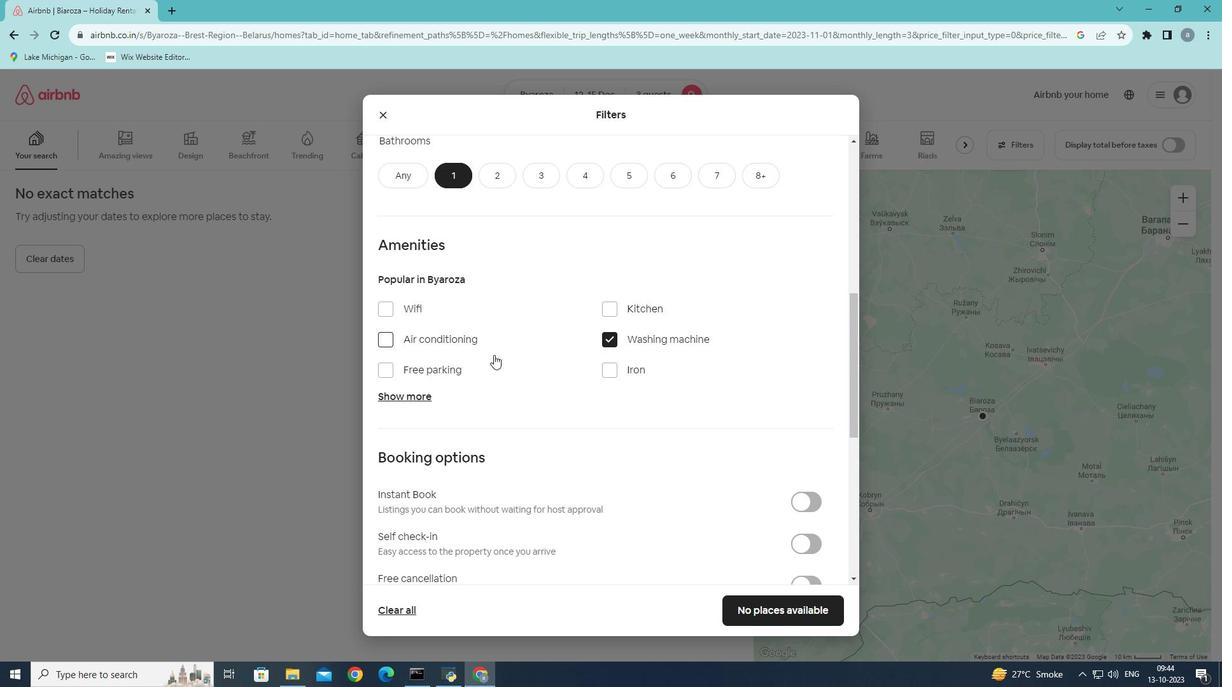 
Action: Mouse scrolled (494, 354) with delta (0, 0)
Screenshot: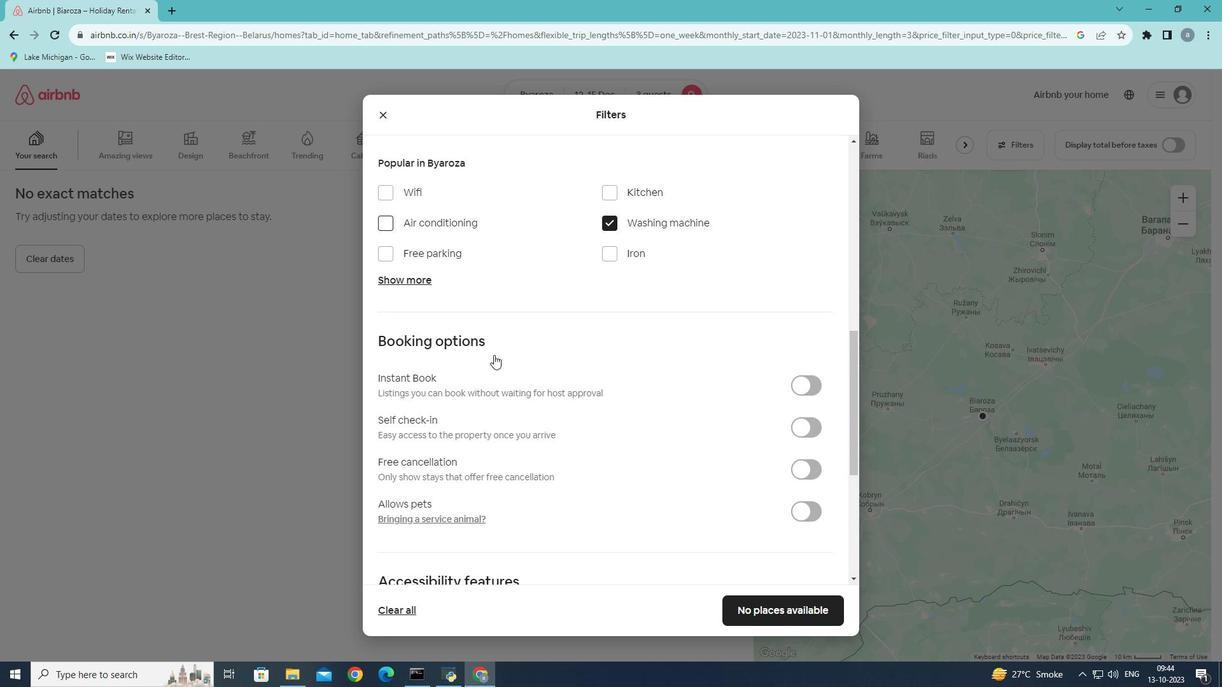 
Action: Mouse moved to (494, 355)
Screenshot: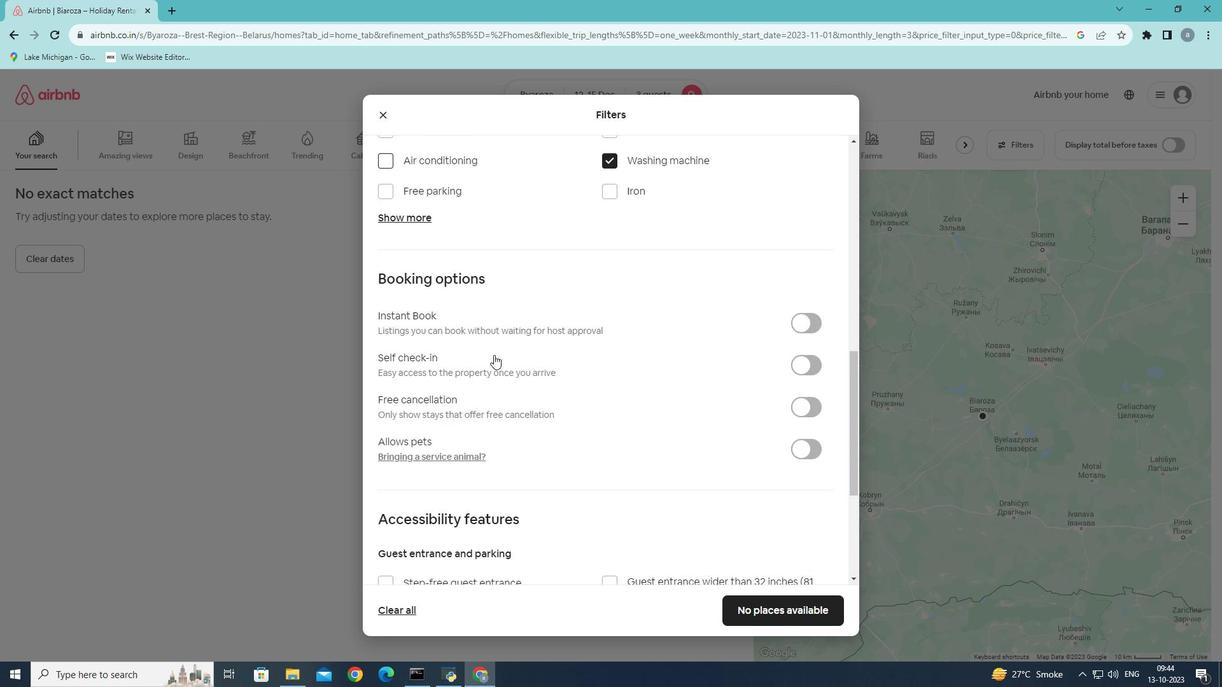 
Action: Mouse scrolled (494, 354) with delta (0, 0)
Screenshot: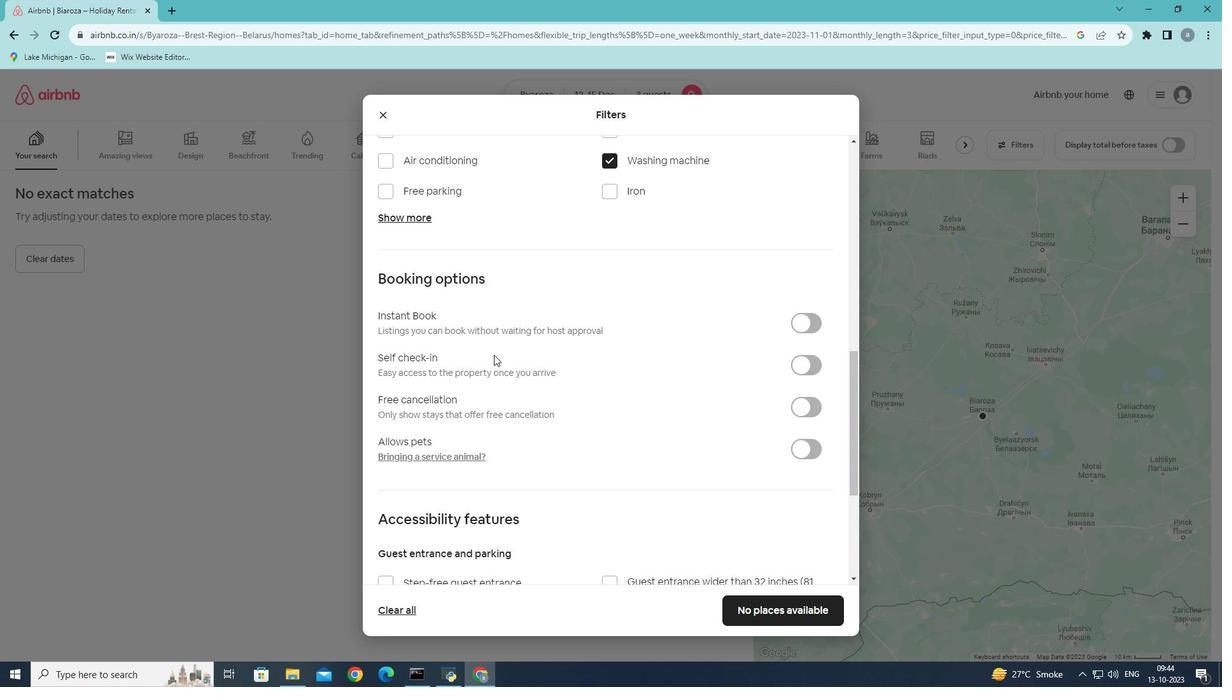 
Action: Mouse moved to (634, 374)
Screenshot: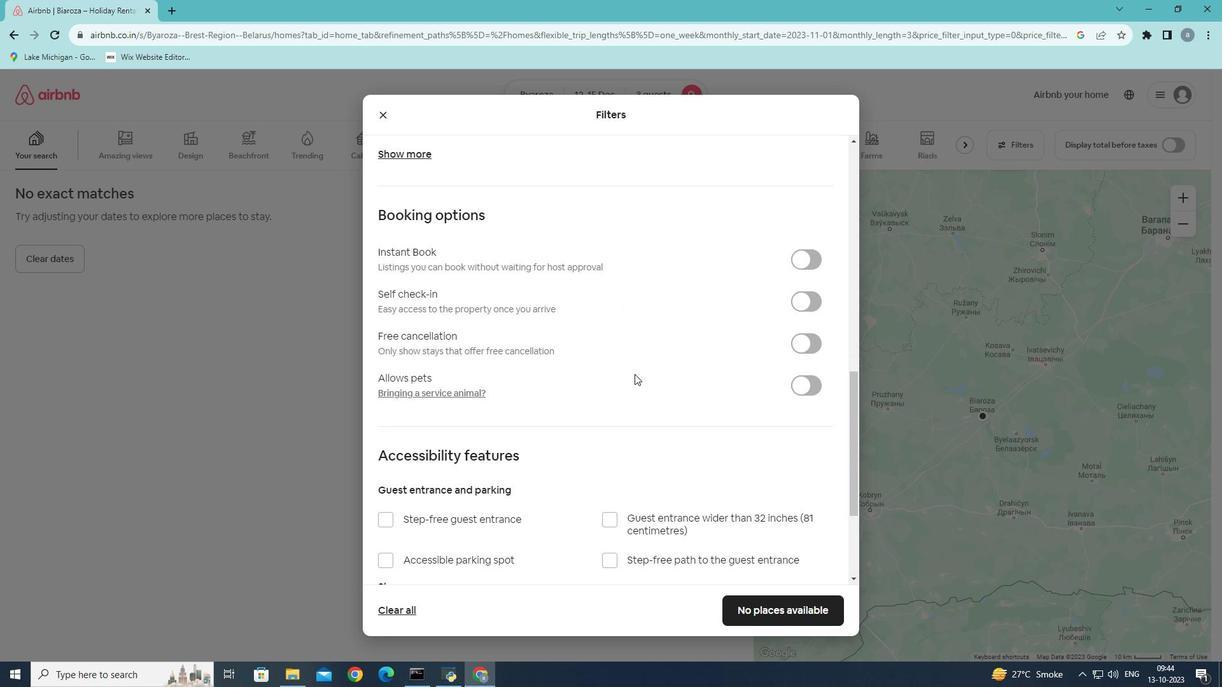 
Action: Mouse scrolled (634, 373) with delta (0, 0)
Screenshot: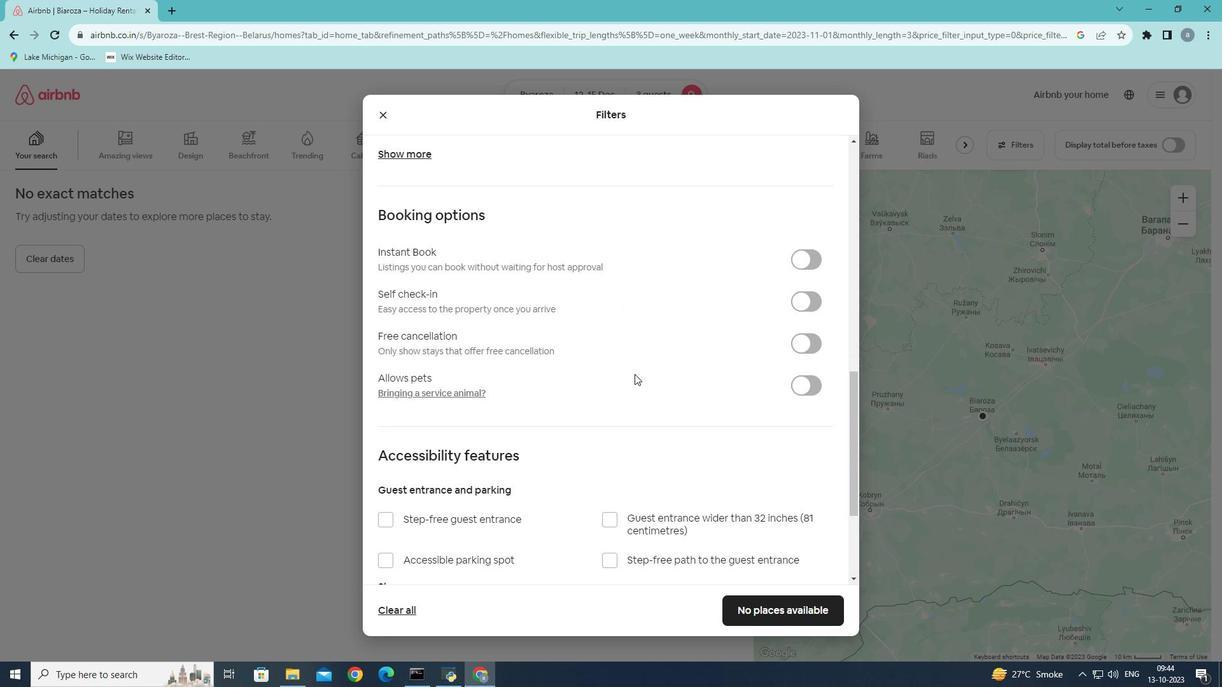 
Action: Mouse moved to (634, 374)
Screenshot: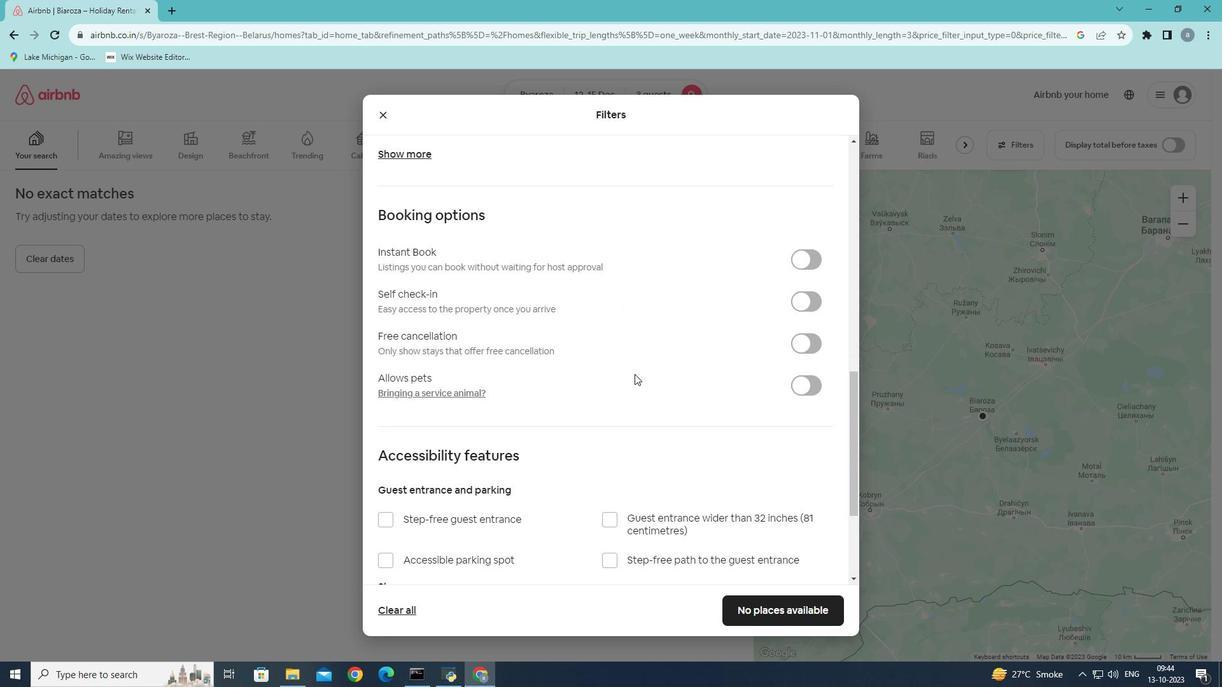 
Action: Mouse scrolled (634, 374) with delta (0, 0)
Screenshot: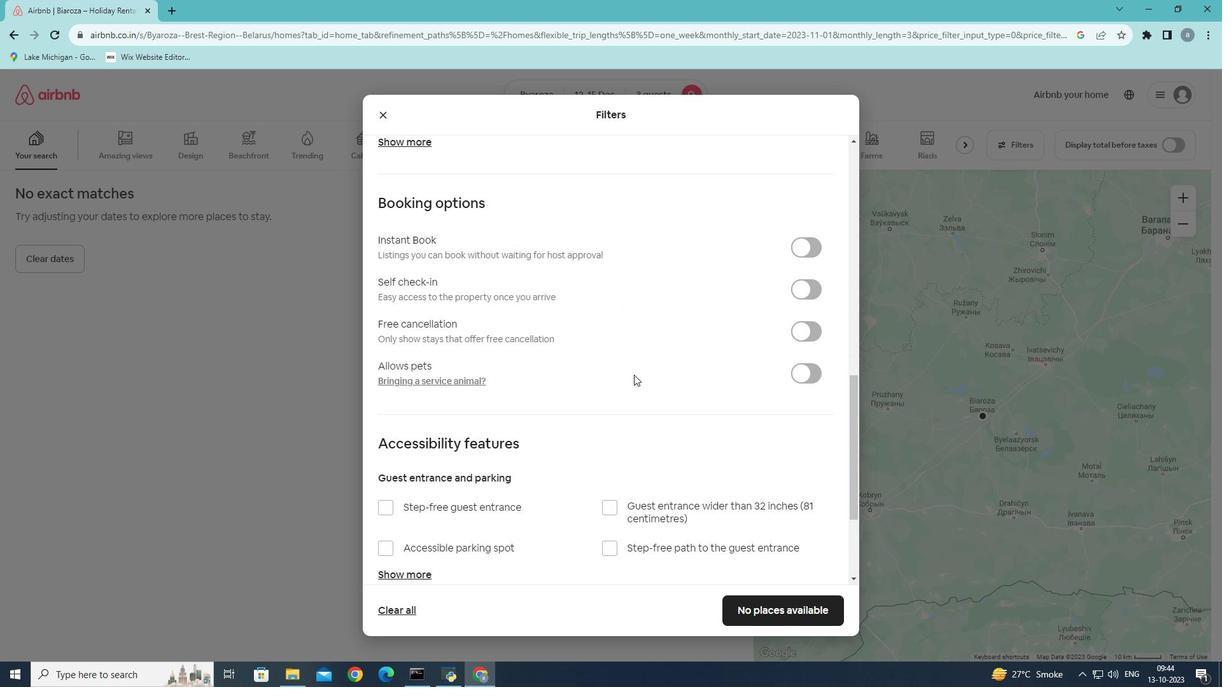 
Action: Mouse scrolled (634, 374) with delta (0, 0)
Screenshot: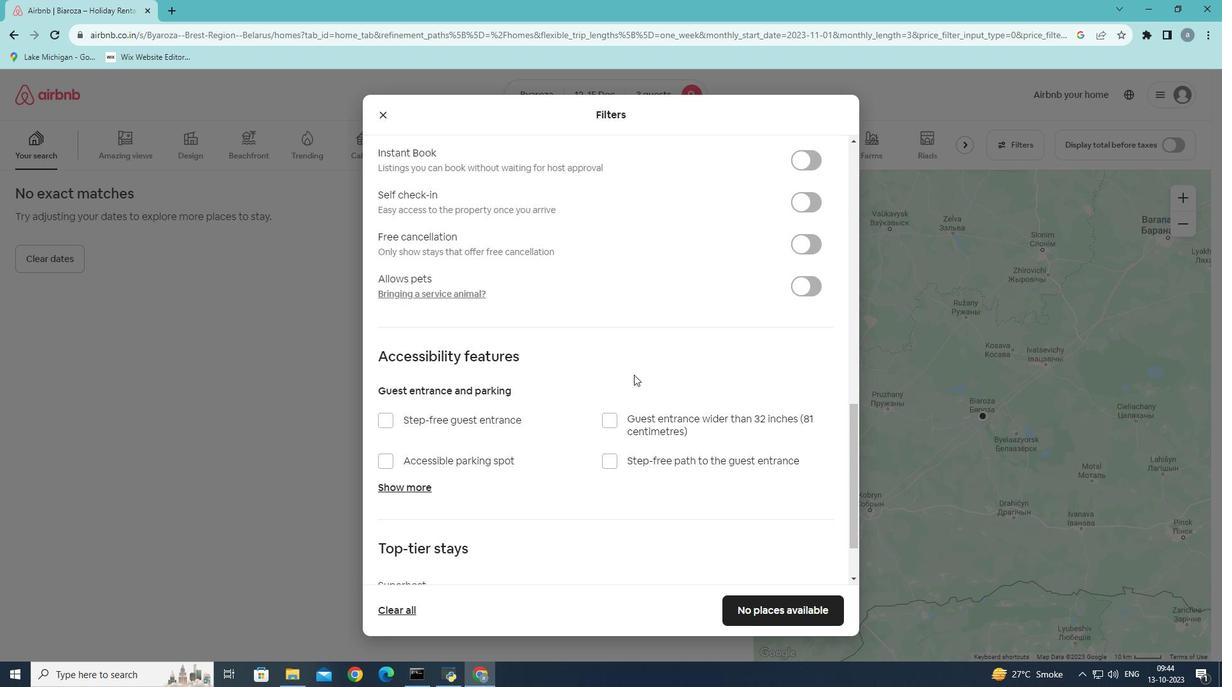 
Action: Mouse moved to (761, 611)
Screenshot: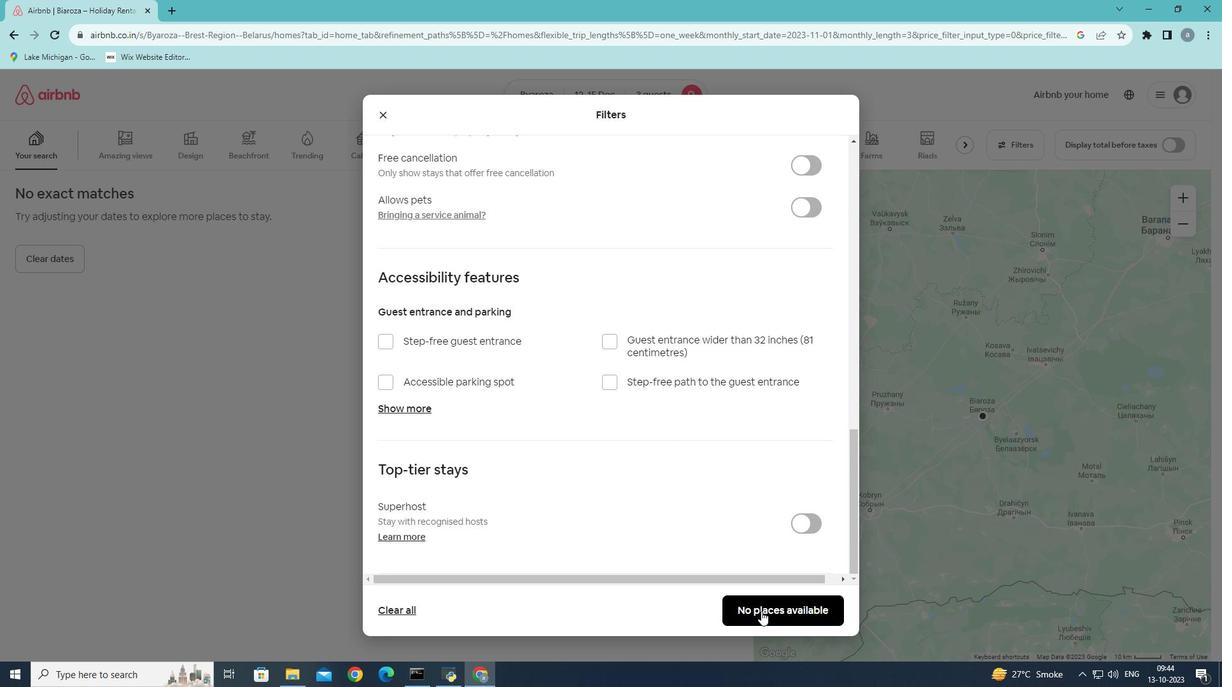 
Action: Mouse pressed left at (761, 611)
Screenshot: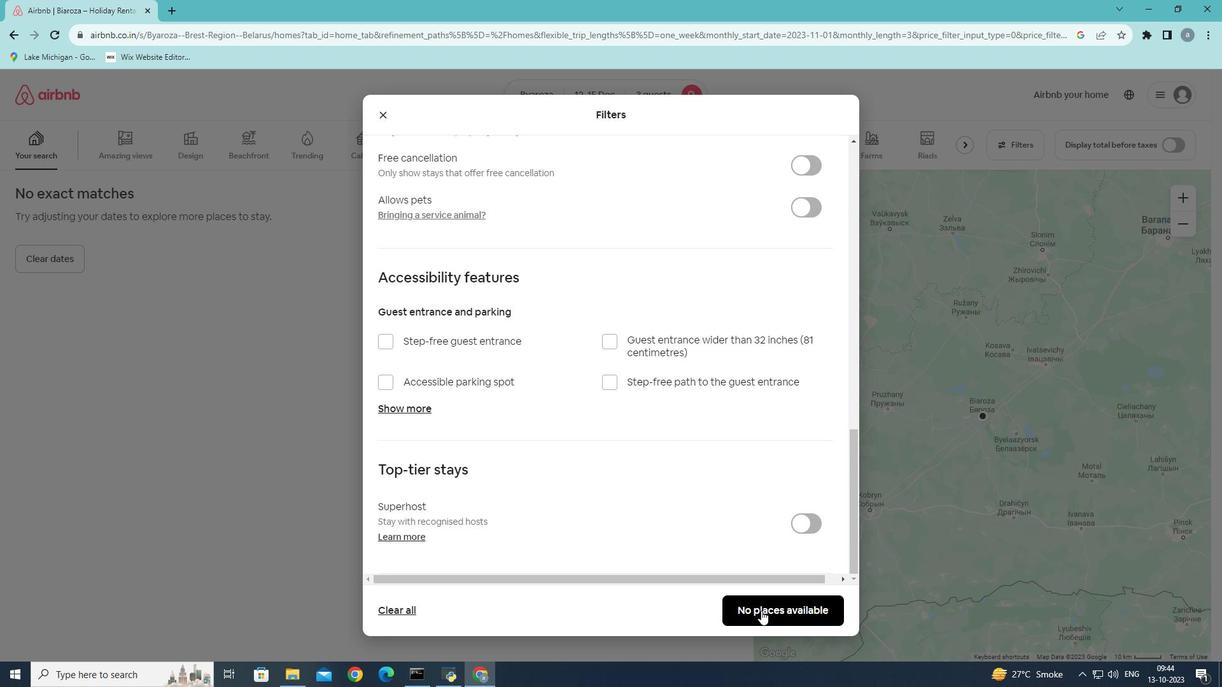 
Action: Mouse moved to (761, 610)
Screenshot: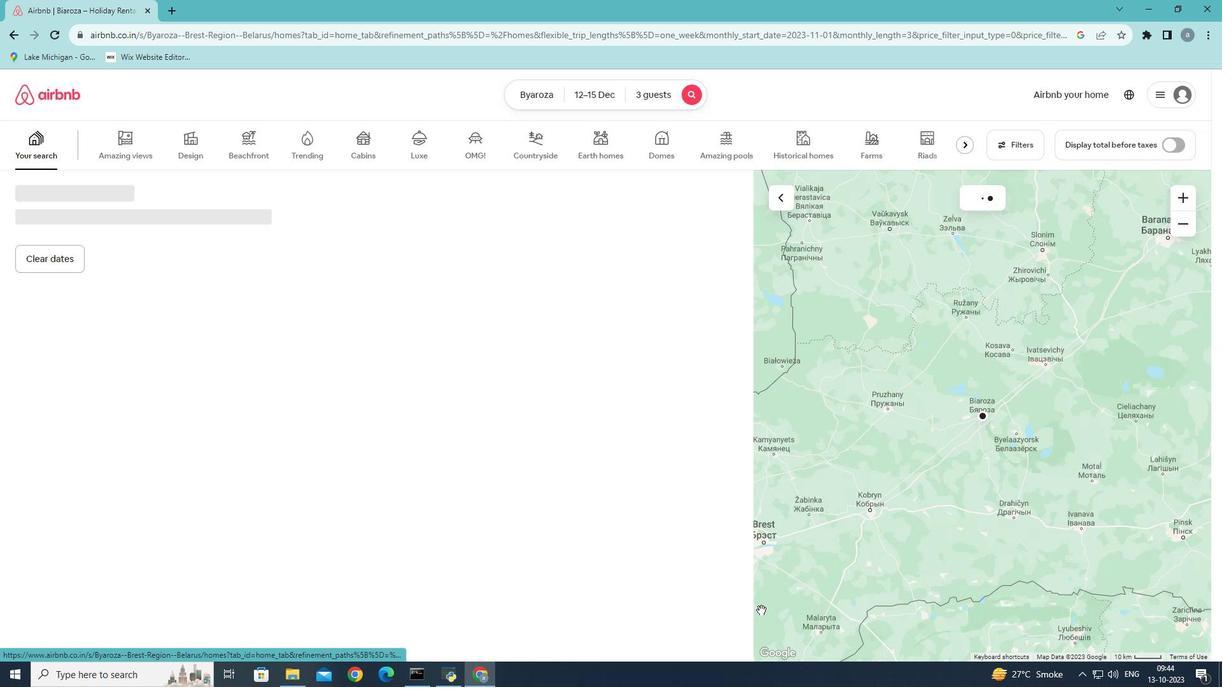 
